 Task: Create a due date automation trigger when advanced on, on the tuesday of the week before a card is due add fields with custom field "Resume" set to a number greater or equal to 1 and greater than 10 at 11:00 AM.
Action: Mouse moved to (974, 292)
Screenshot: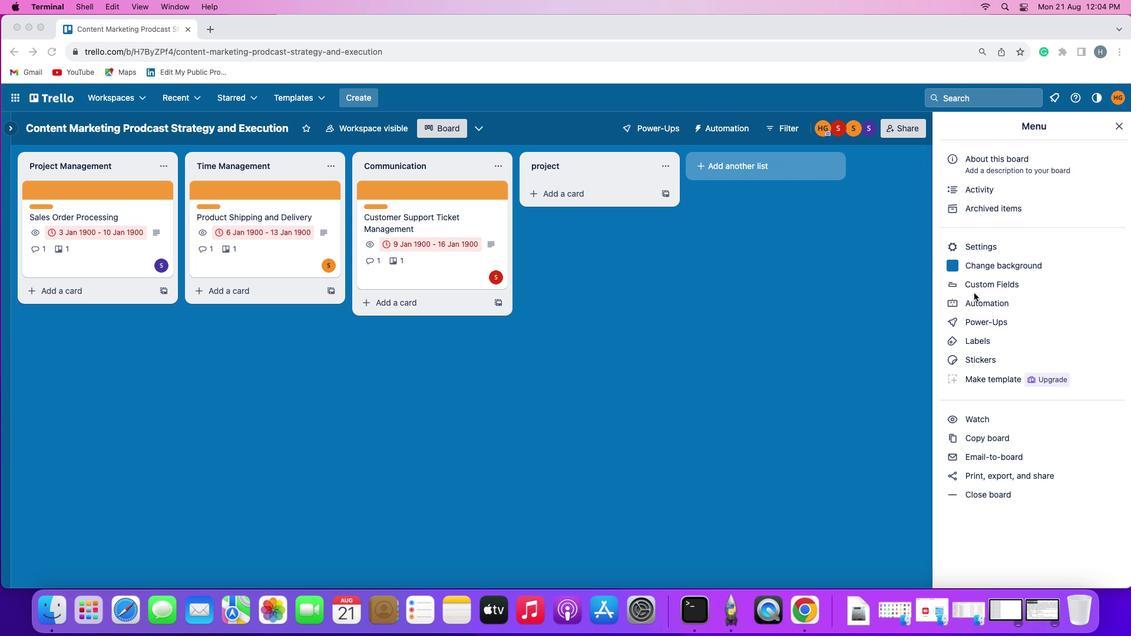 
Action: Mouse pressed left at (974, 292)
Screenshot: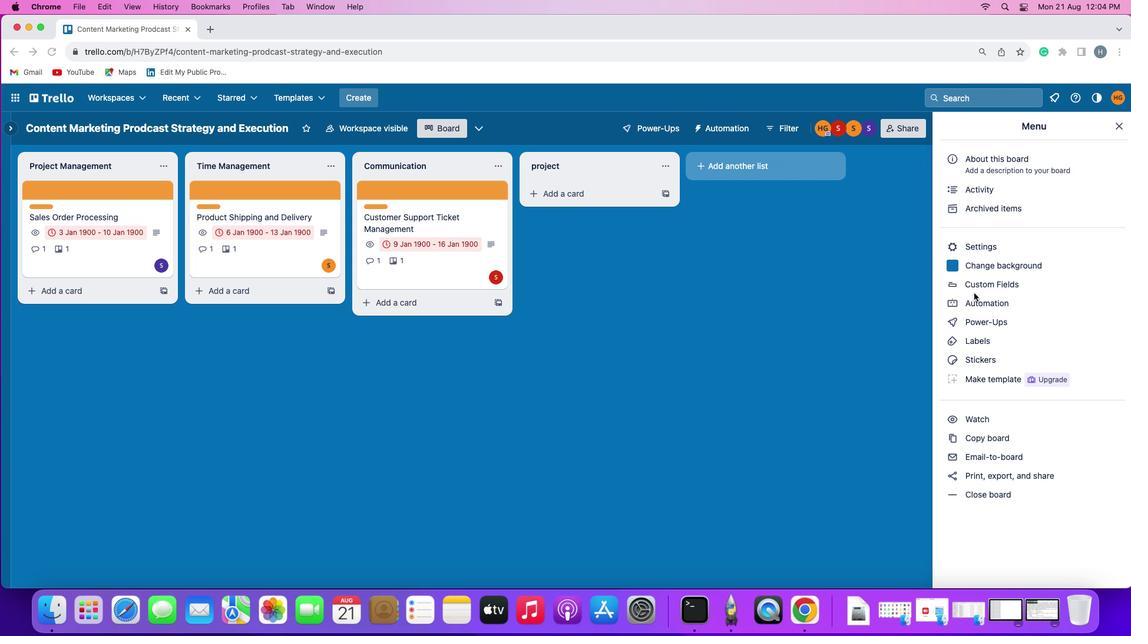 
Action: Mouse pressed left at (974, 292)
Screenshot: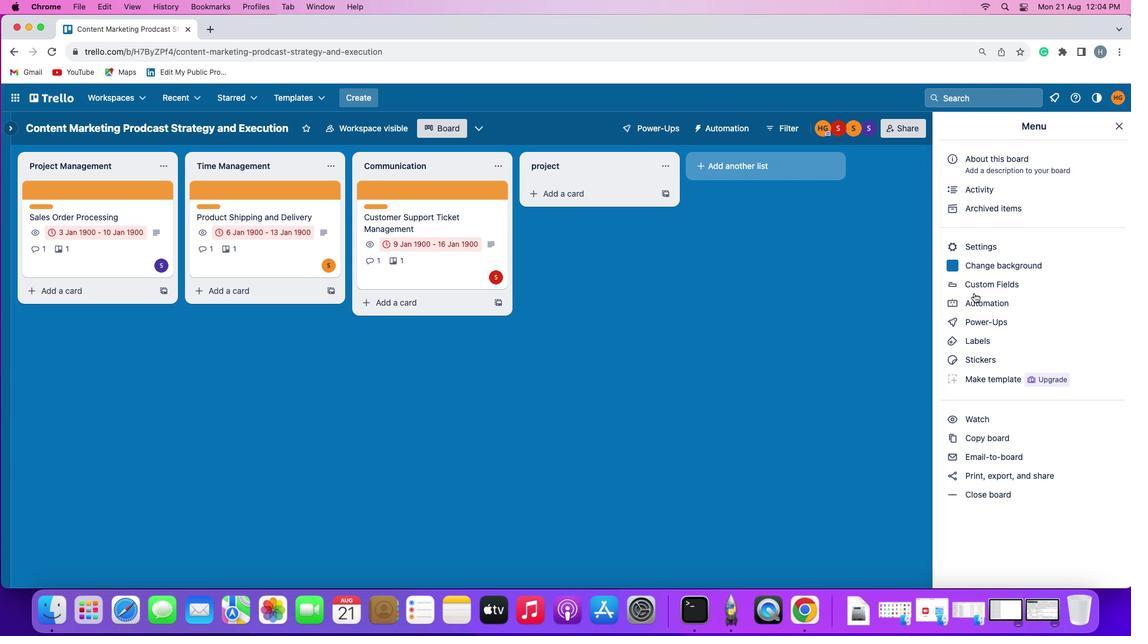 
Action: Mouse moved to (977, 299)
Screenshot: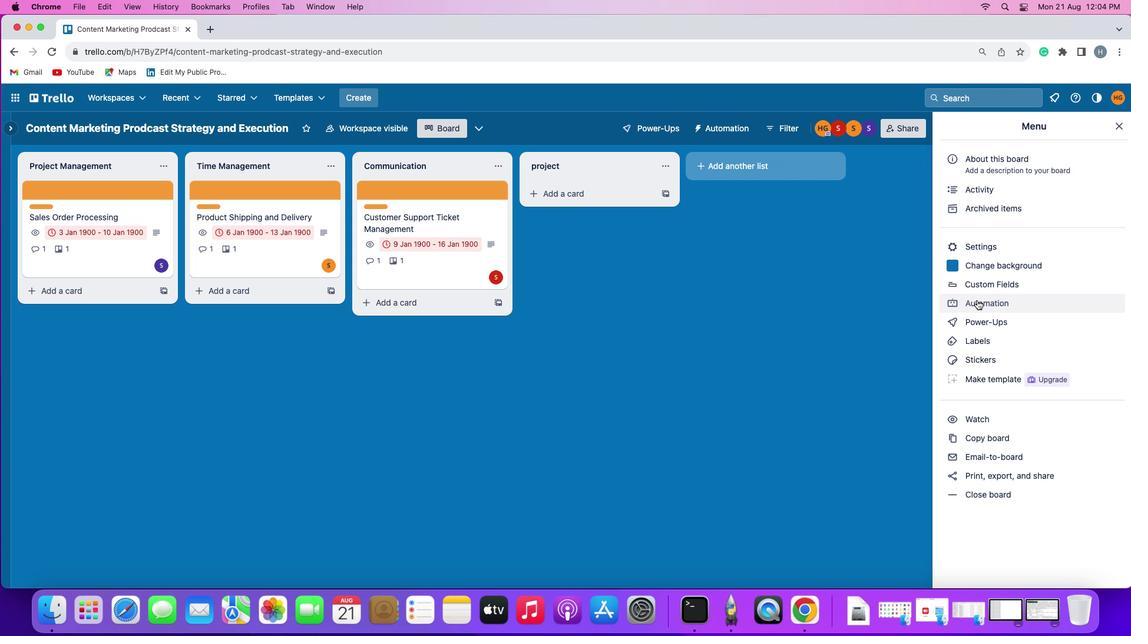 
Action: Mouse pressed left at (977, 299)
Screenshot: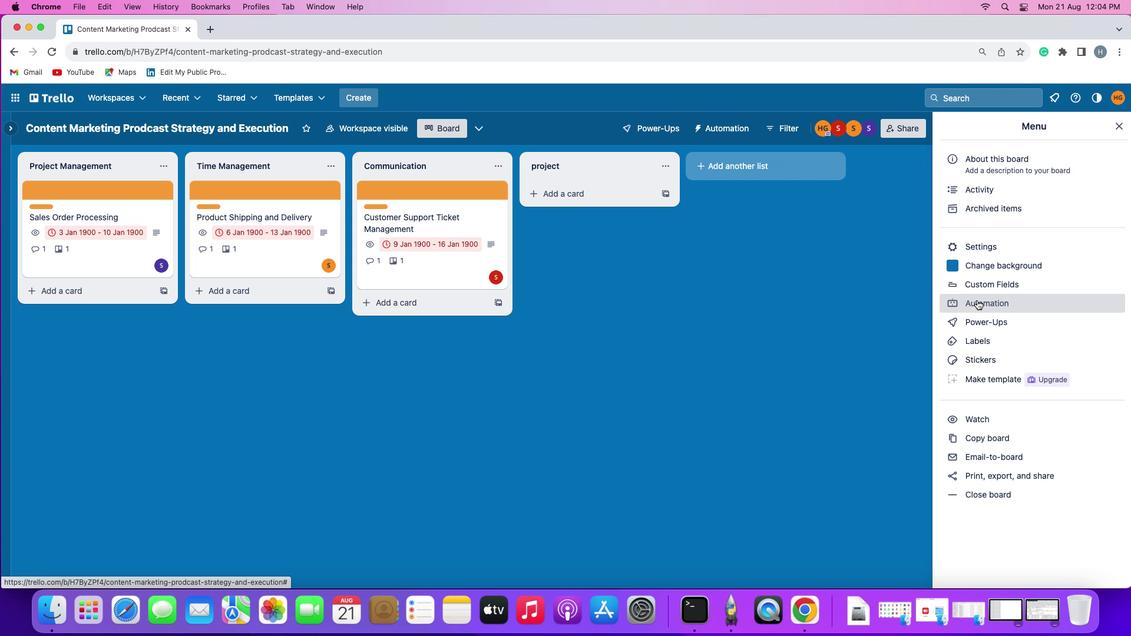 
Action: Mouse pressed left at (977, 299)
Screenshot: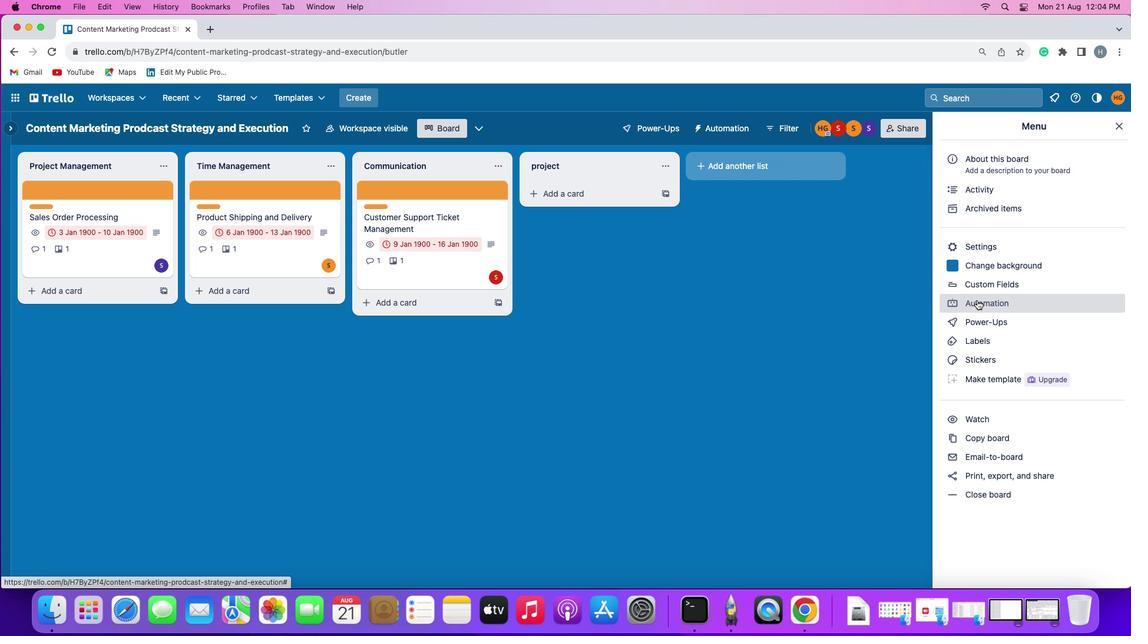 
Action: Mouse moved to (78, 279)
Screenshot: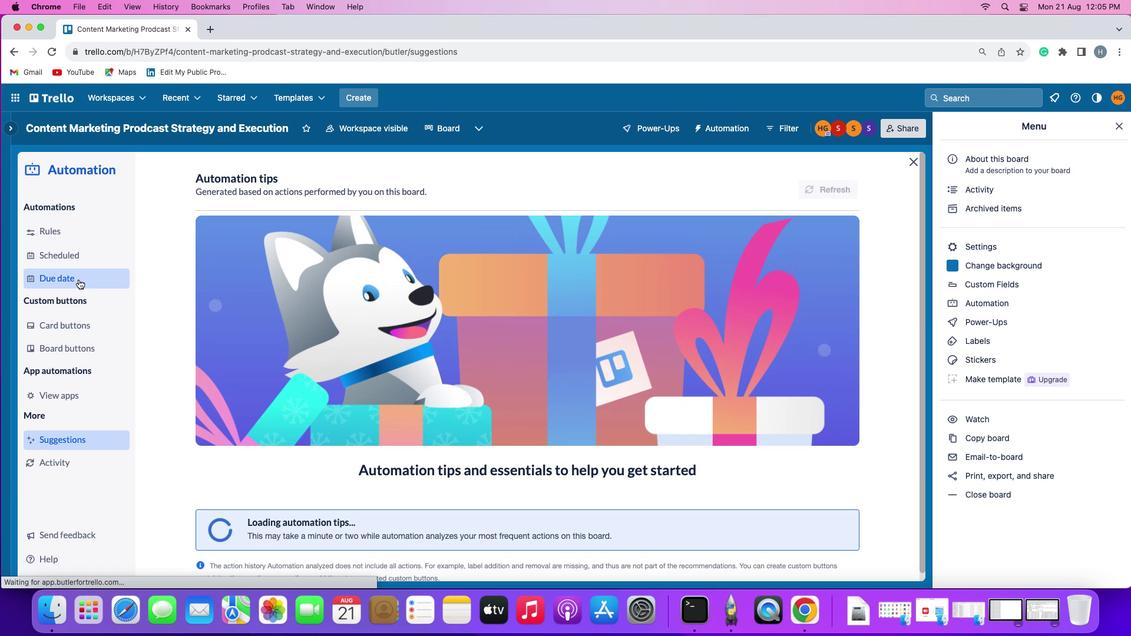 
Action: Mouse pressed left at (78, 279)
Screenshot: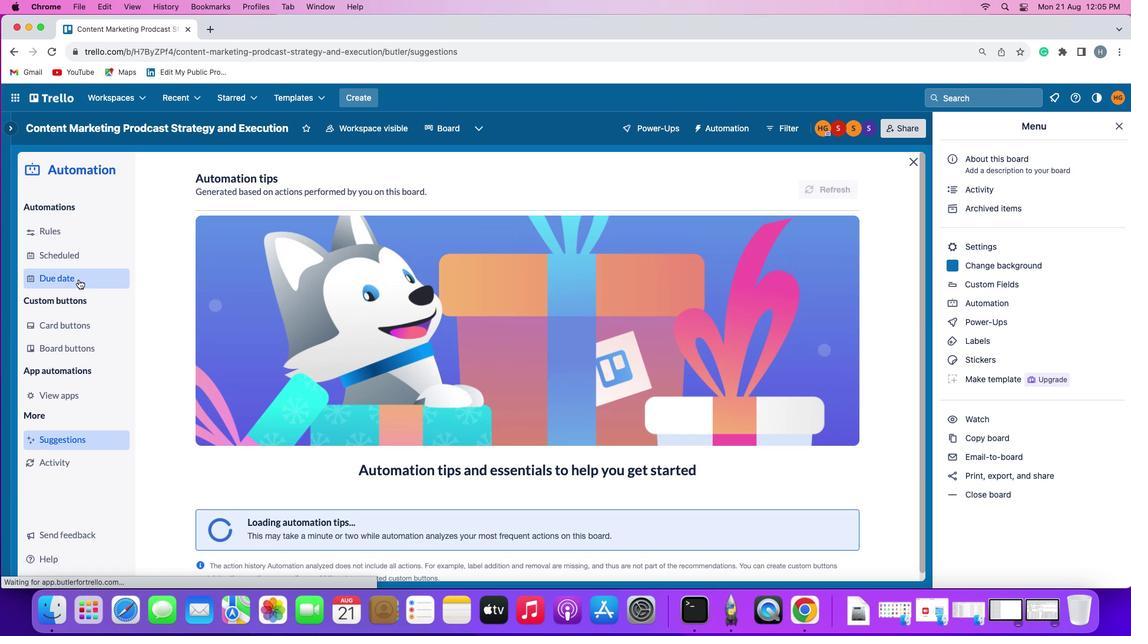 
Action: Mouse moved to (793, 176)
Screenshot: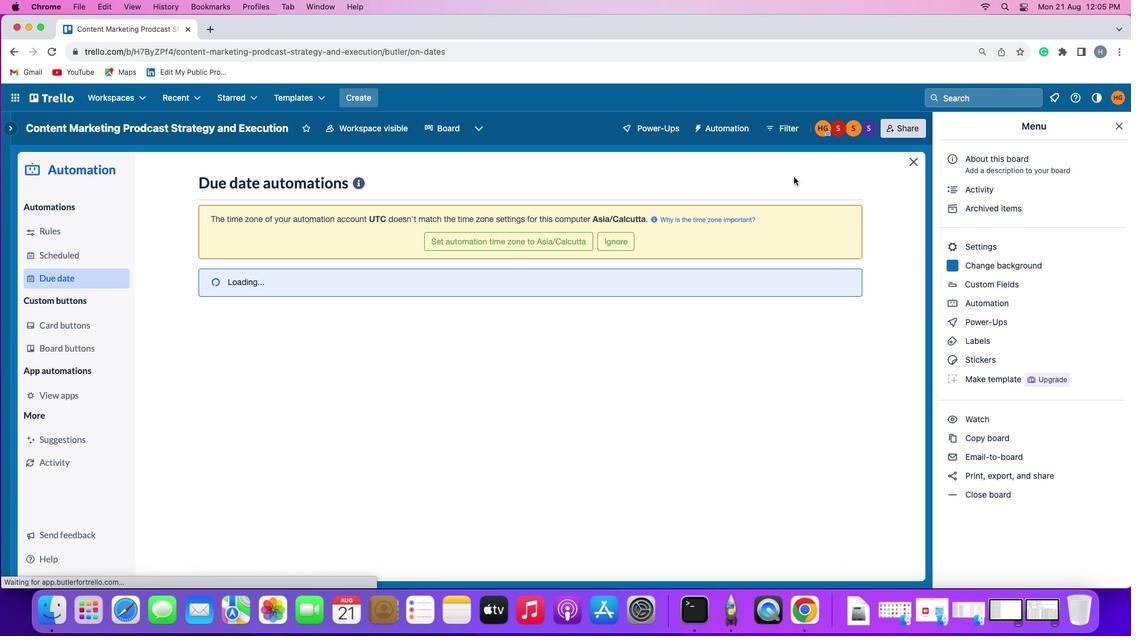 
Action: Mouse pressed left at (793, 176)
Screenshot: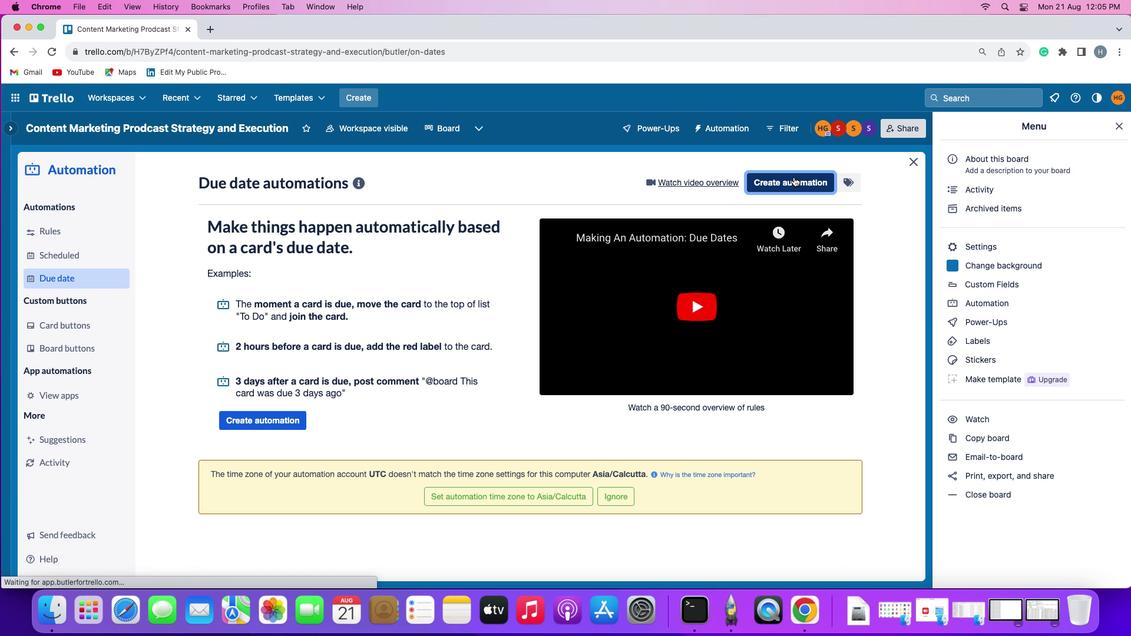 
Action: Mouse moved to (237, 294)
Screenshot: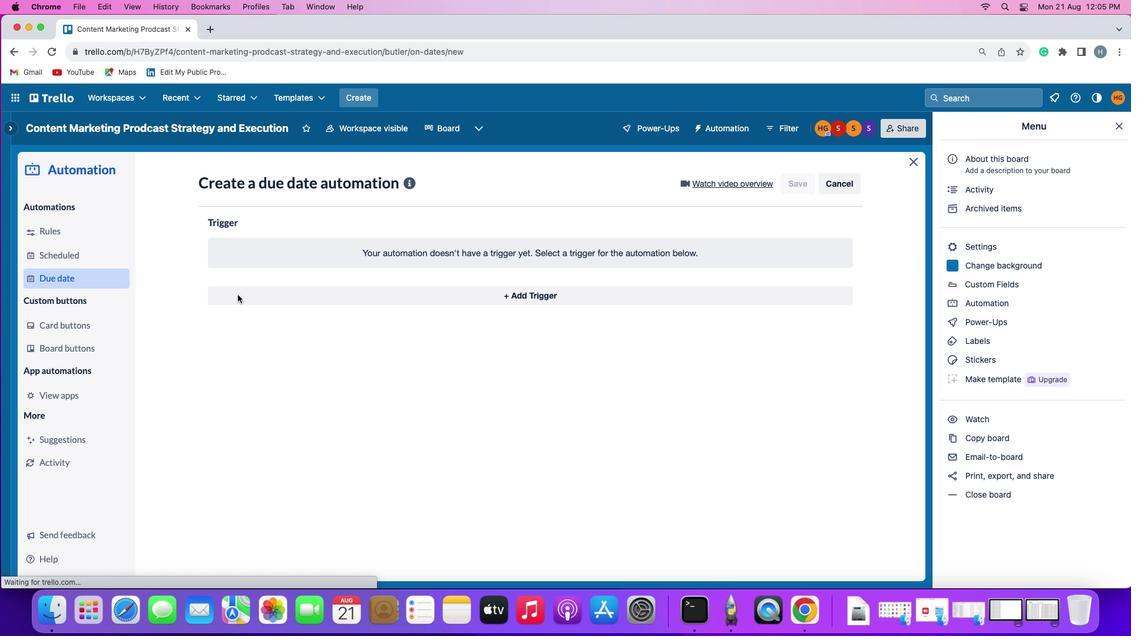 
Action: Mouse pressed left at (237, 294)
Screenshot: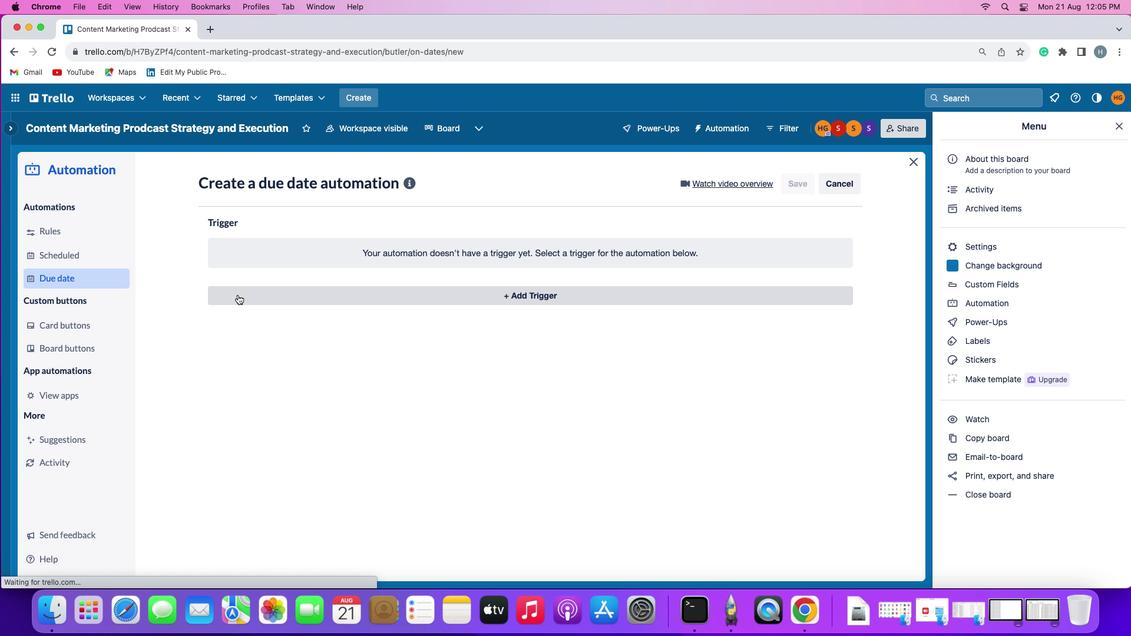 
Action: Mouse moved to (261, 511)
Screenshot: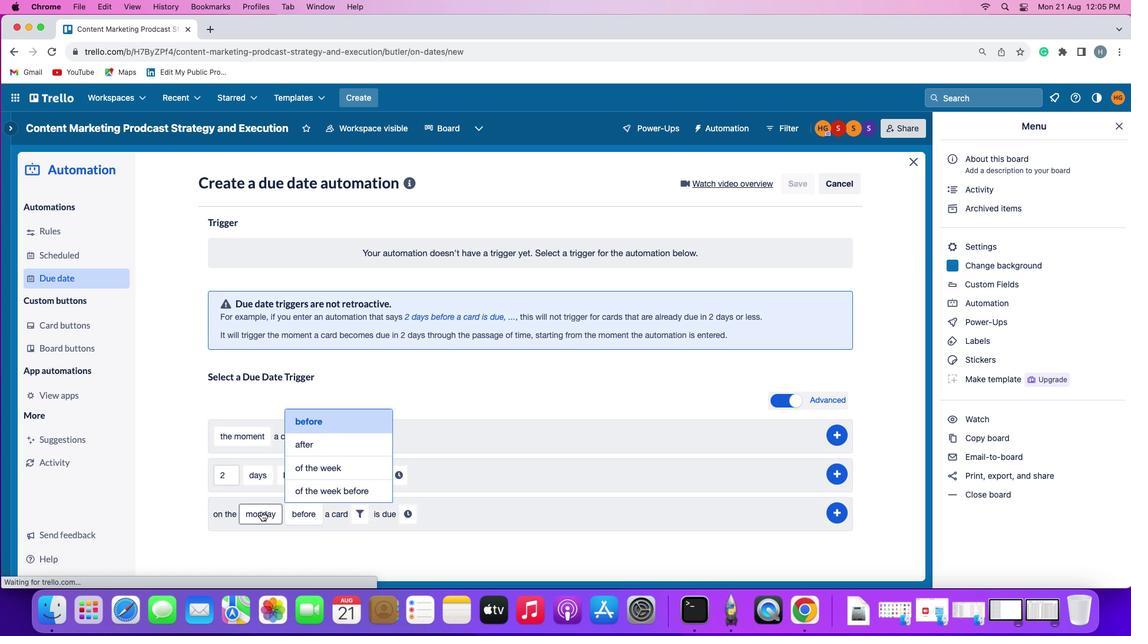 
Action: Mouse pressed left at (261, 511)
Screenshot: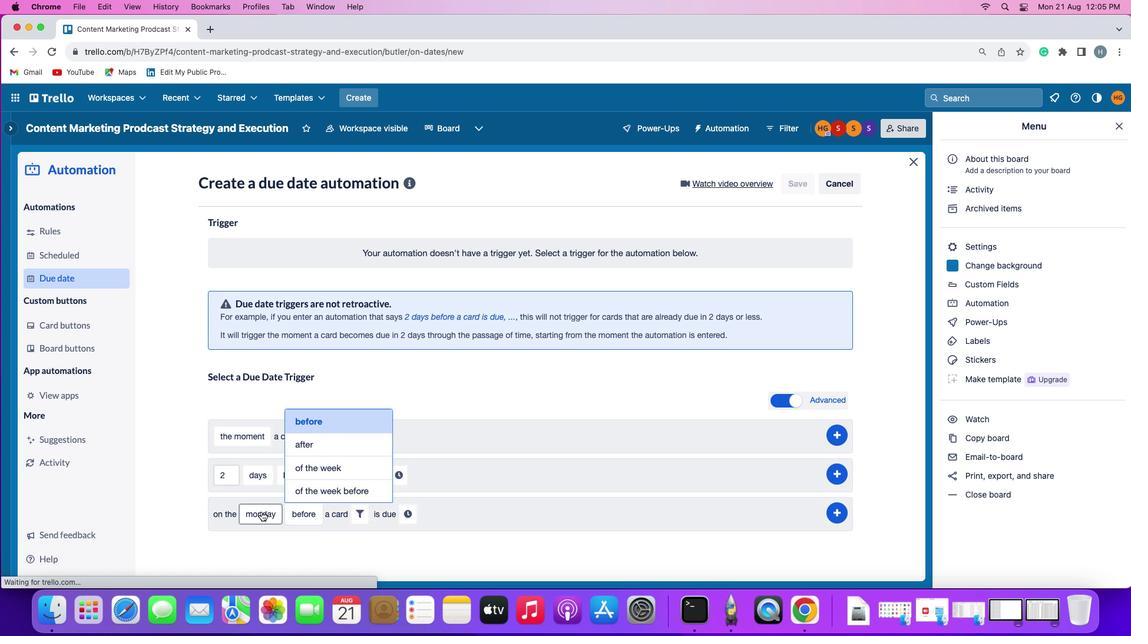 
Action: Mouse moved to (277, 374)
Screenshot: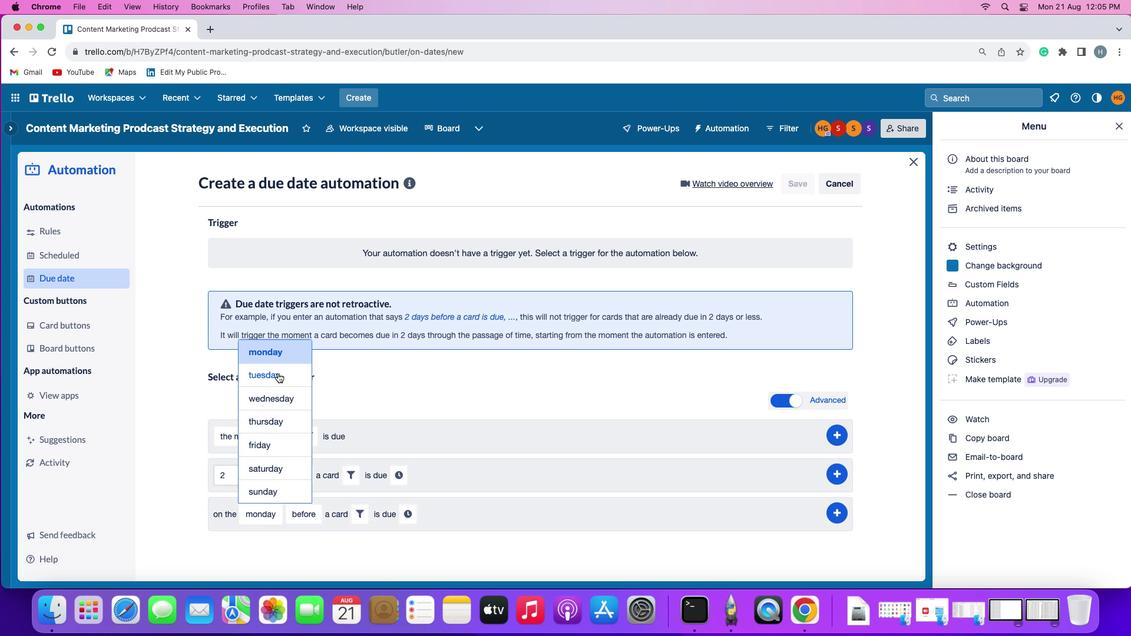 
Action: Mouse pressed left at (277, 374)
Screenshot: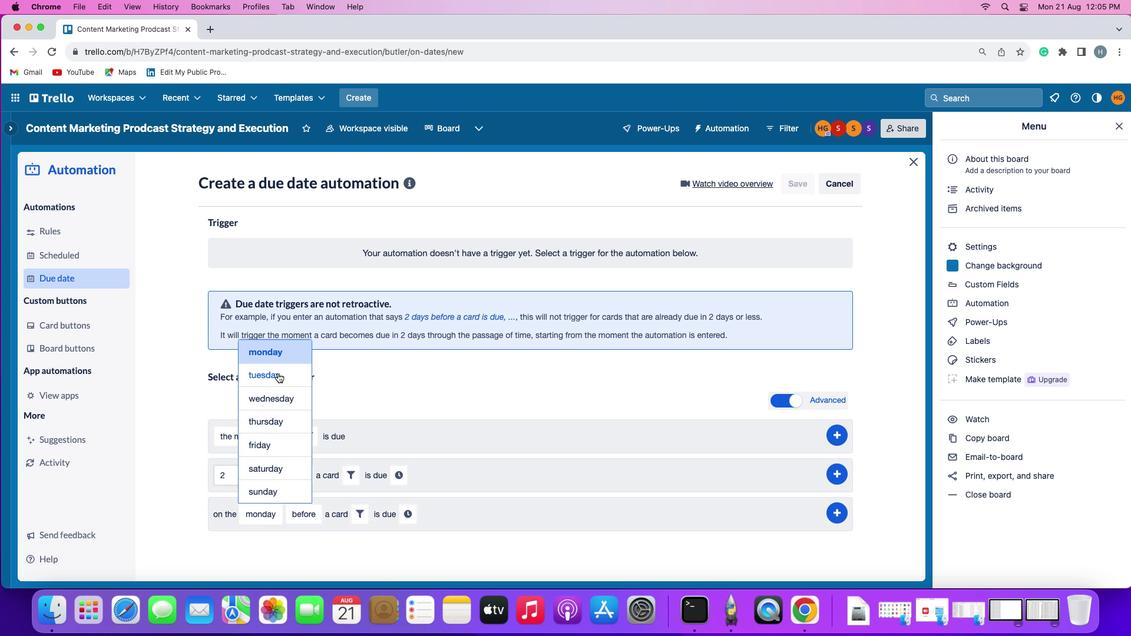 
Action: Mouse moved to (304, 512)
Screenshot: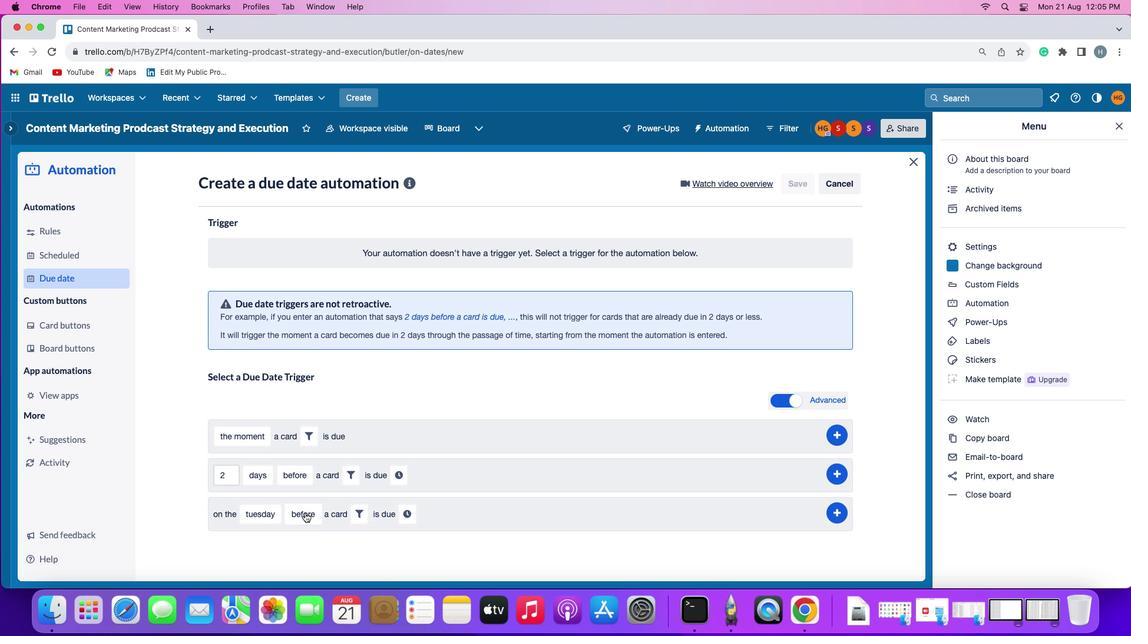 
Action: Mouse pressed left at (304, 512)
Screenshot: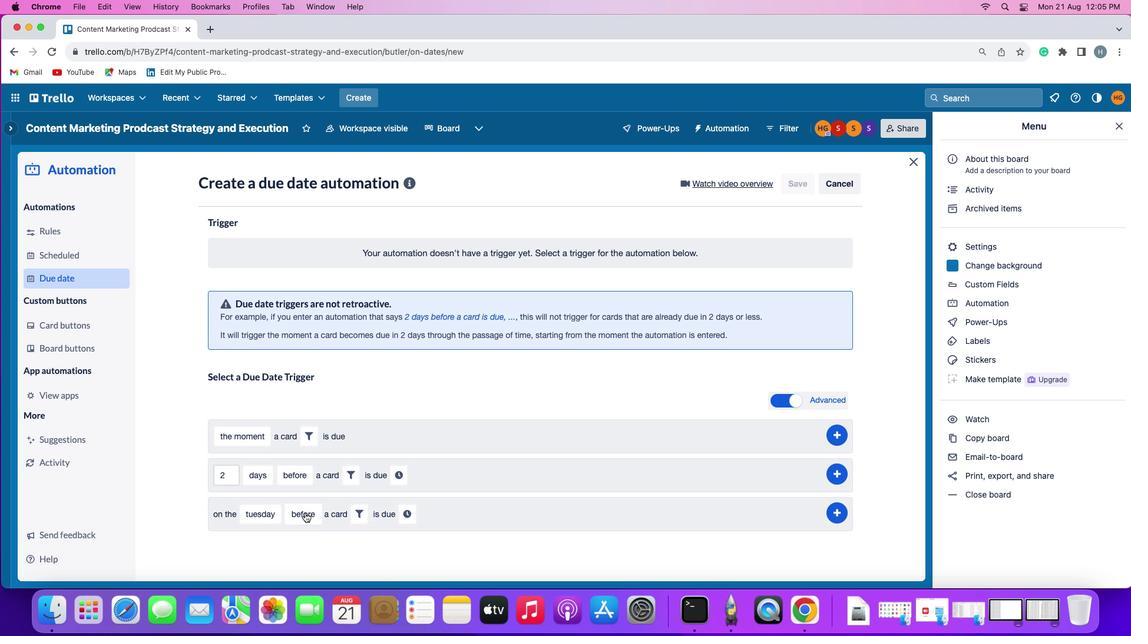 
Action: Mouse moved to (311, 493)
Screenshot: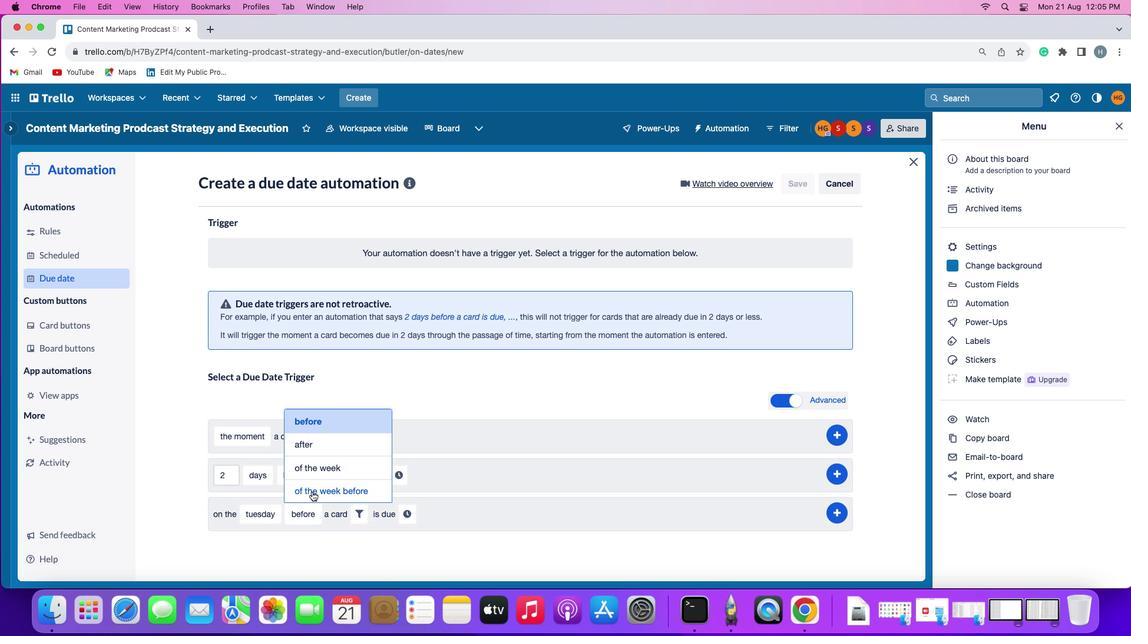 
Action: Mouse pressed left at (311, 493)
Screenshot: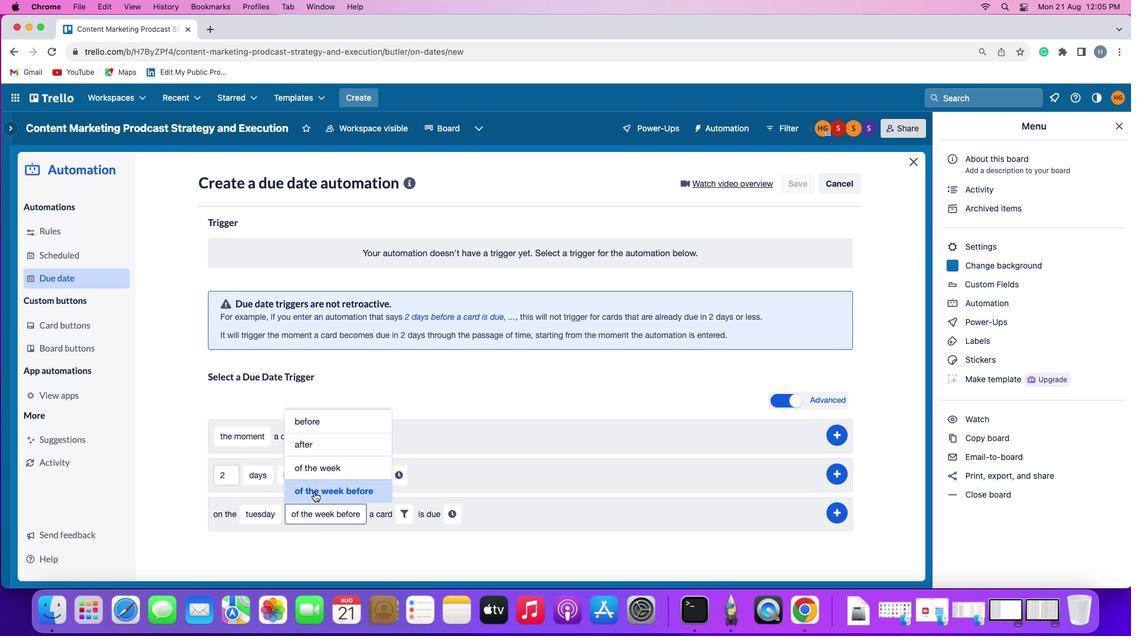 
Action: Mouse moved to (407, 515)
Screenshot: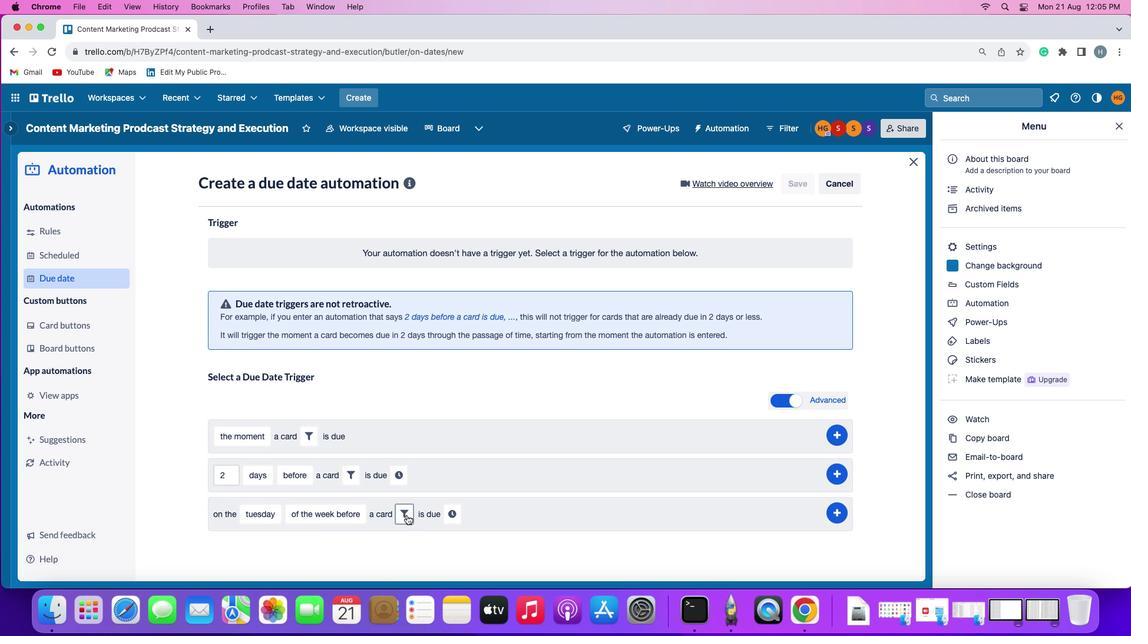 
Action: Mouse pressed left at (407, 515)
Screenshot: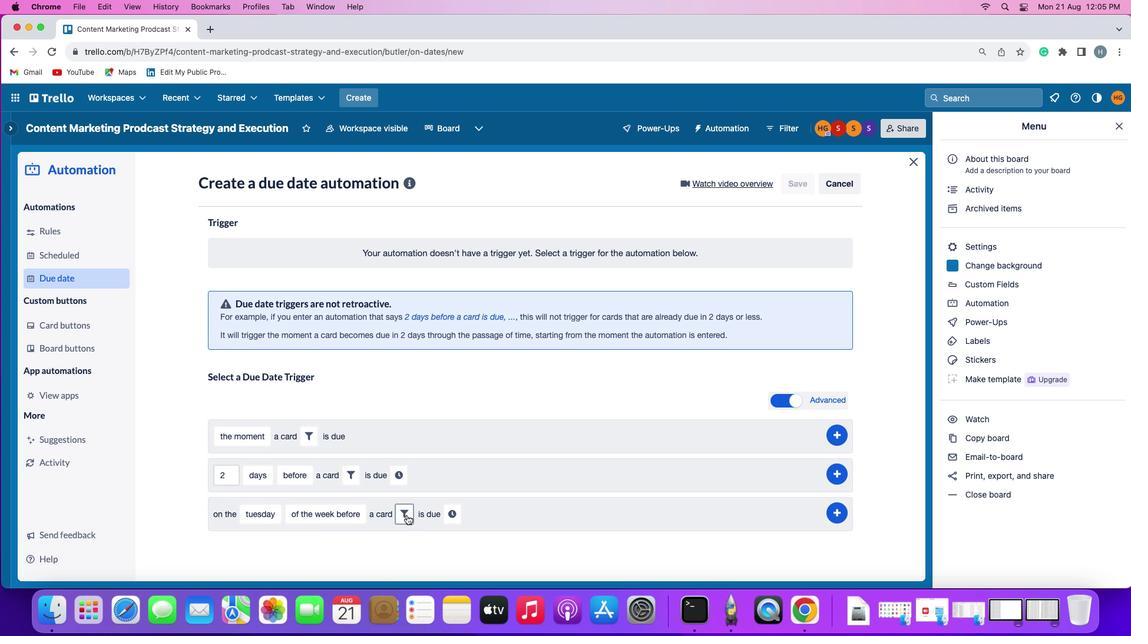 
Action: Mouse moved to (595, 548)
Screenshot: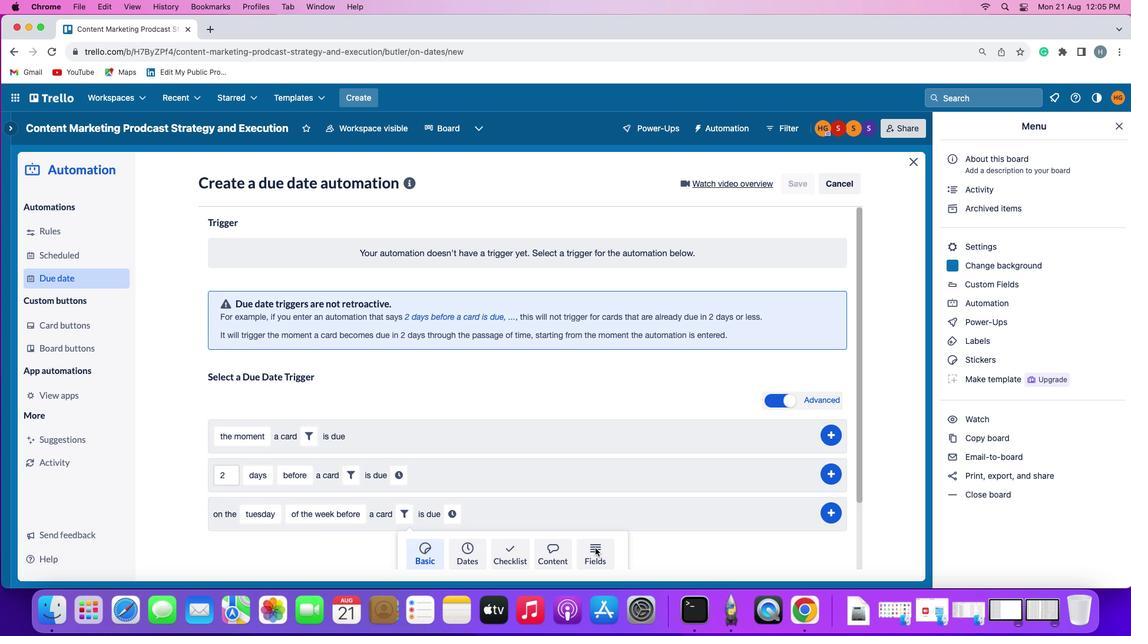
Action: Mouse pressed left at (595, 548)
Screenshot: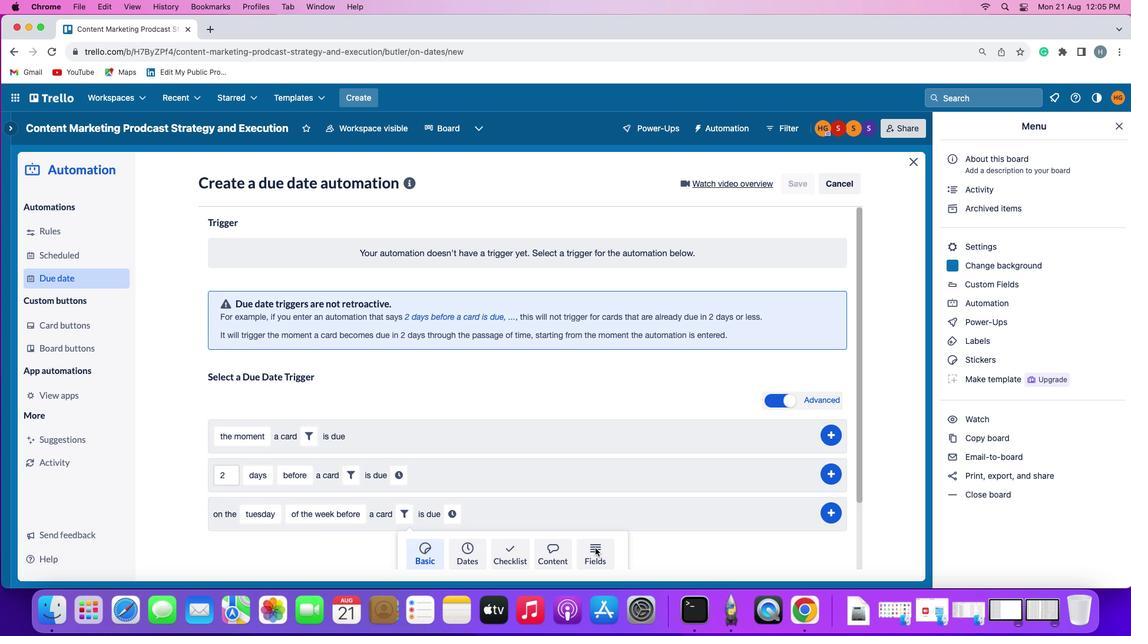 
Action: Mouse moved to (333, 525)
Screenshot: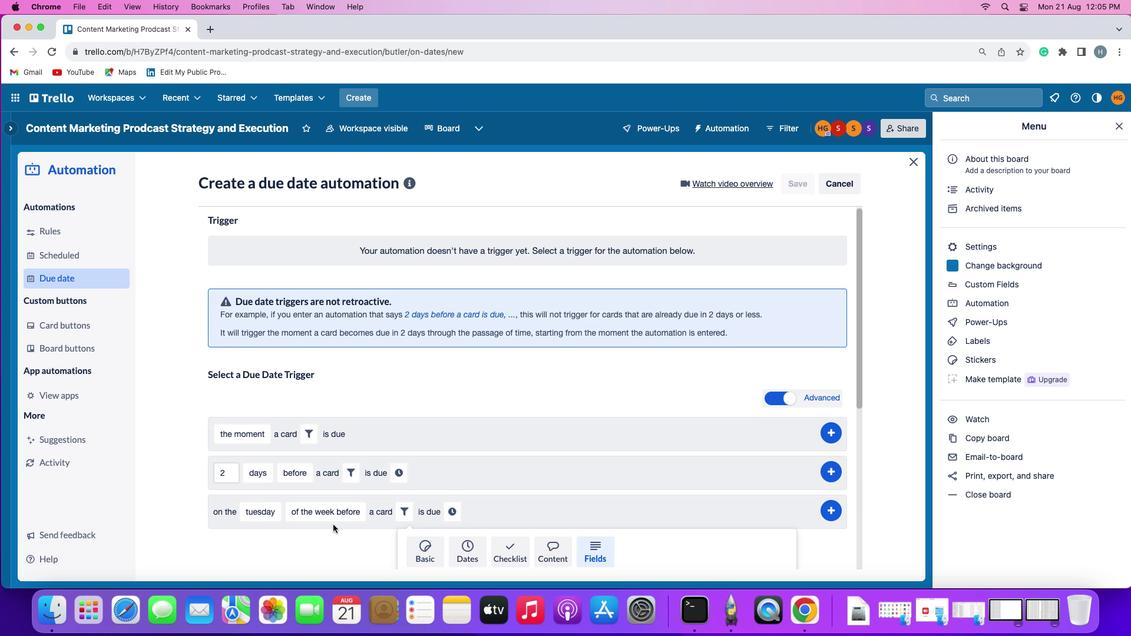 
Action: Mouse scrolled (333, 525) with delta (0, 0)
Screenshot: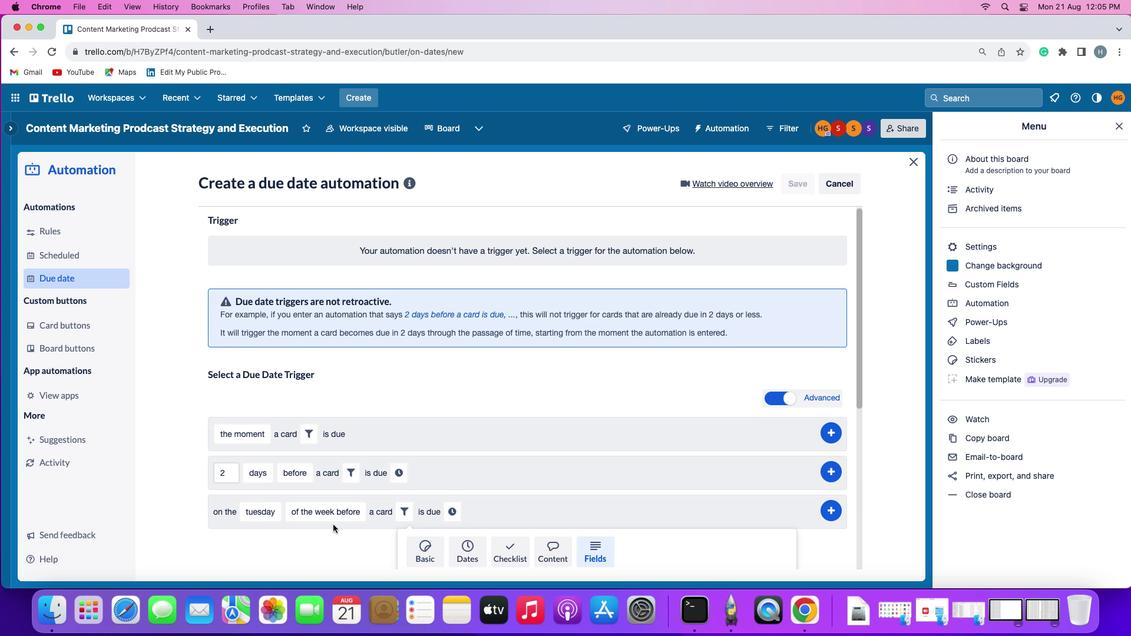 
Action: Mouse scrolled (333, 525) with delta (0, 0)
Screenshot: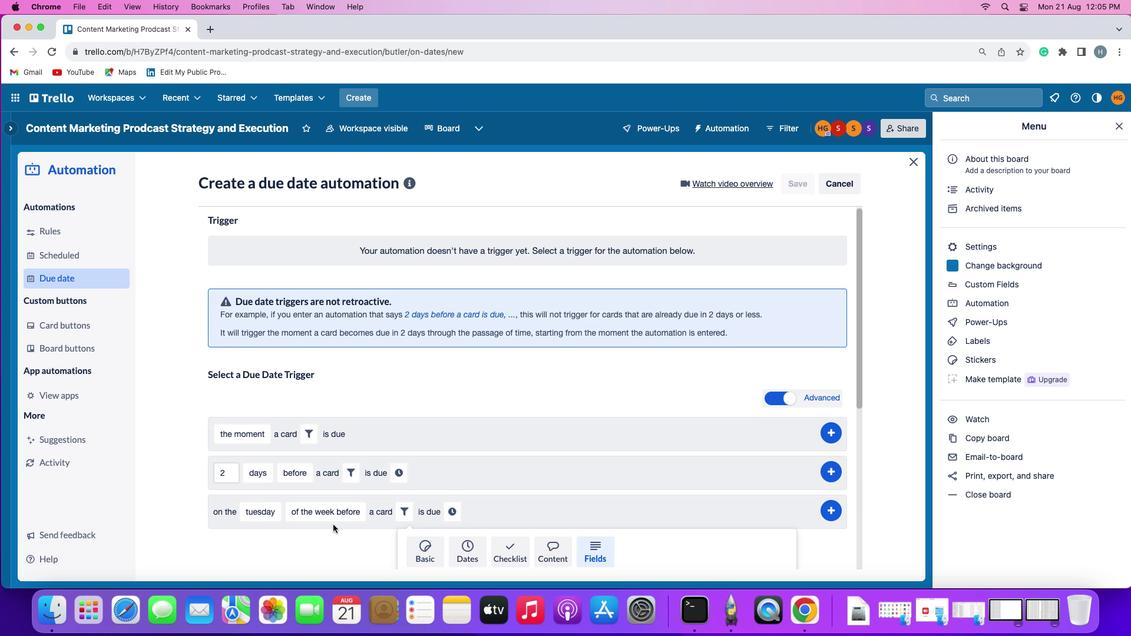 
Action: Mouse scrolled (333, 525) with delta (0, -2)
Screenshot: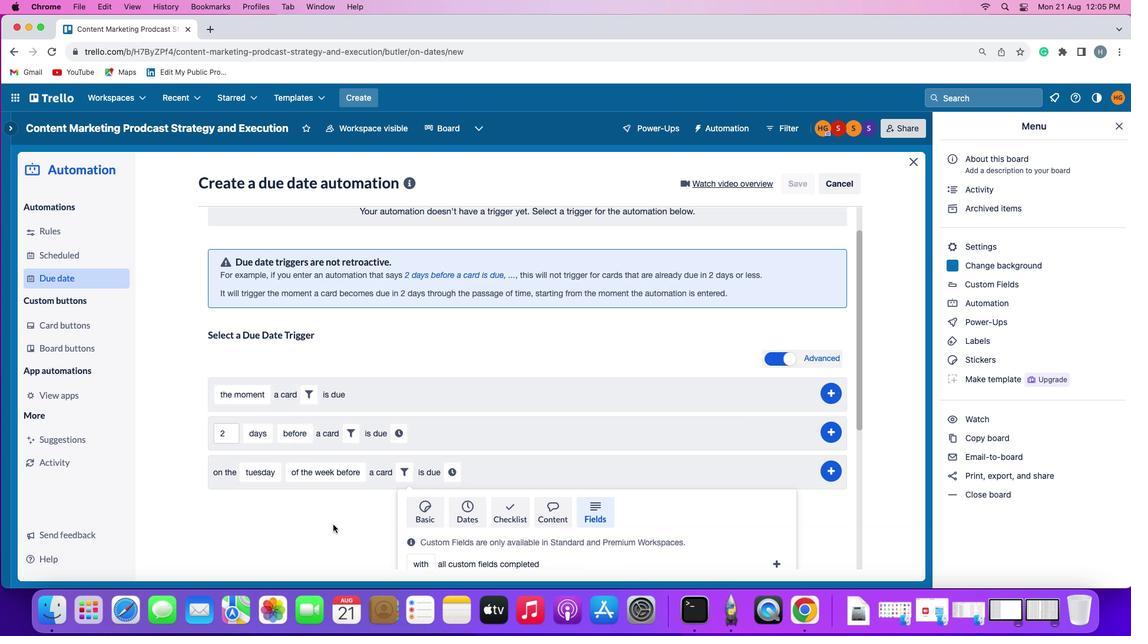 
Action: Mouse moved to (333, 525)
Screenshot: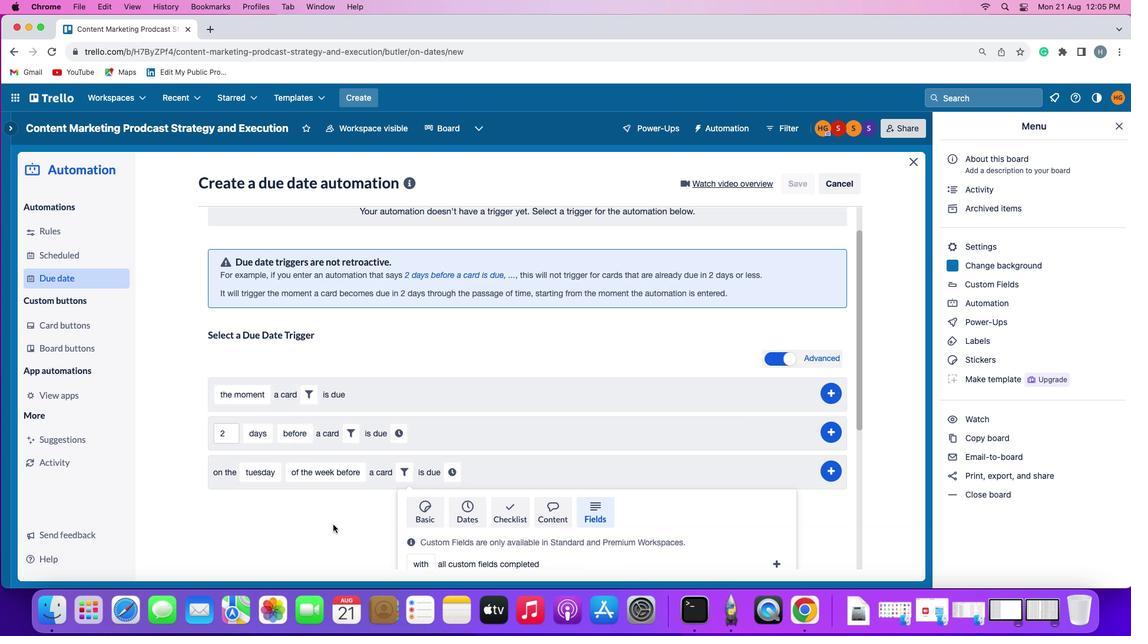 
Action: Mouse scrolled (333, 525) with delta (0, -2)
Screenshot: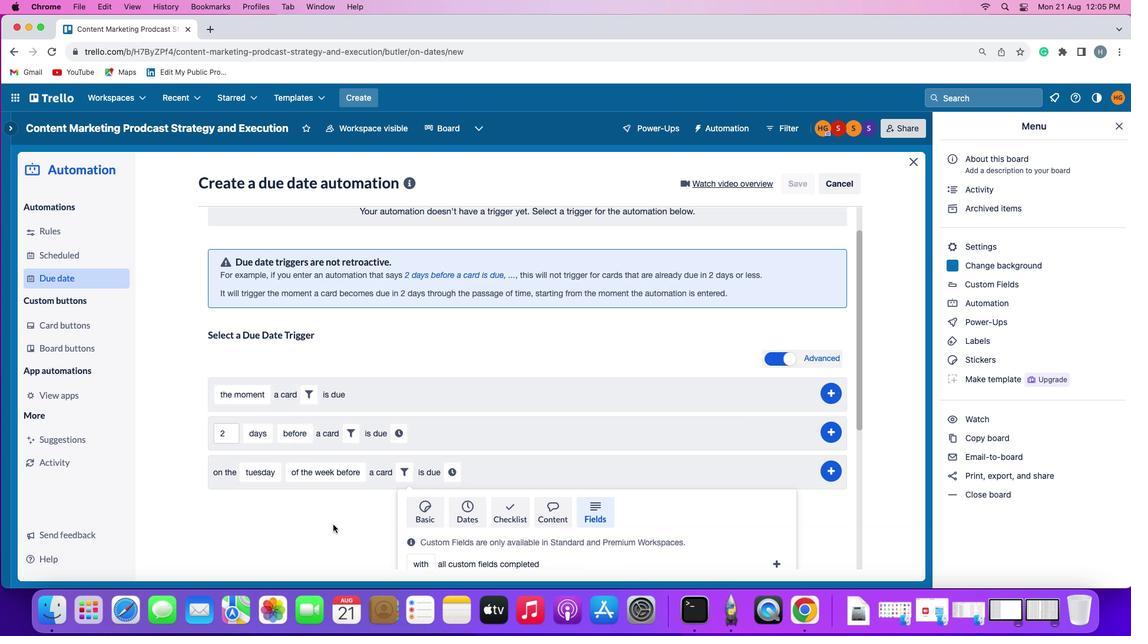 
Action: Mouse moved to (333, 524)
Screenshot: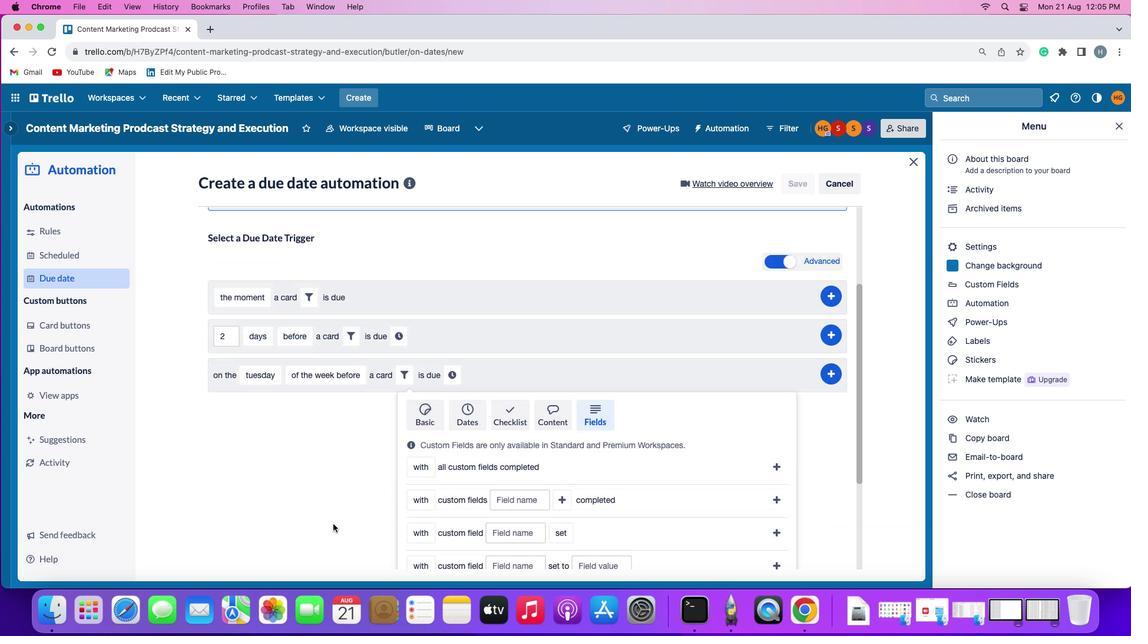 
Action: Mouse scrolled (333, 524) with delta (0, -3)
Screenshot: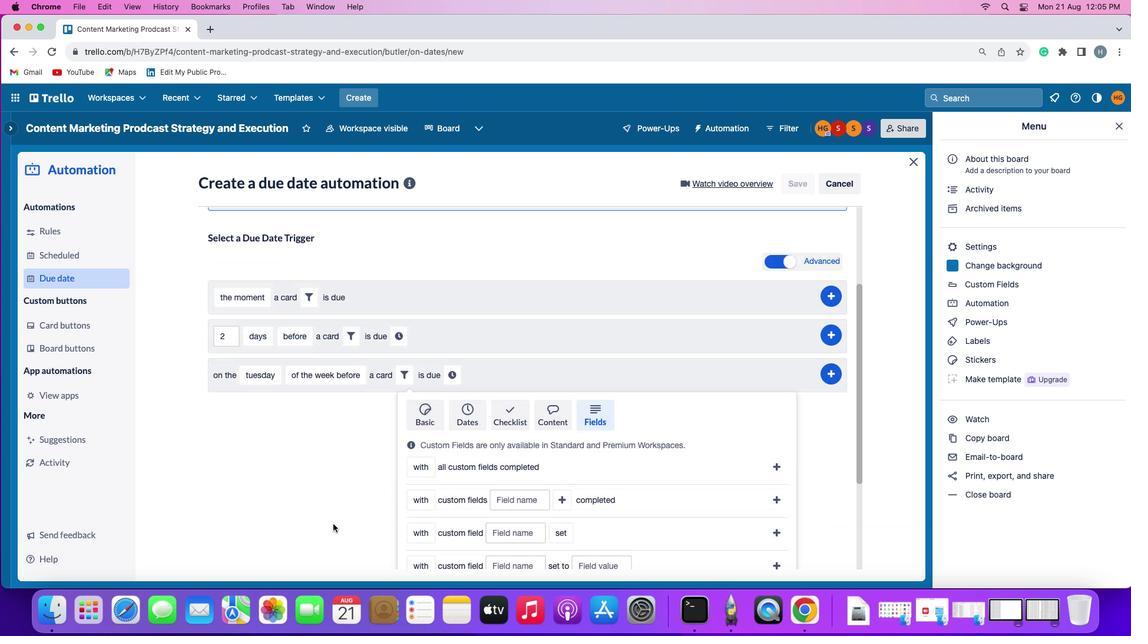 
Action: Mouse moved to (333, 523)
Screenshot: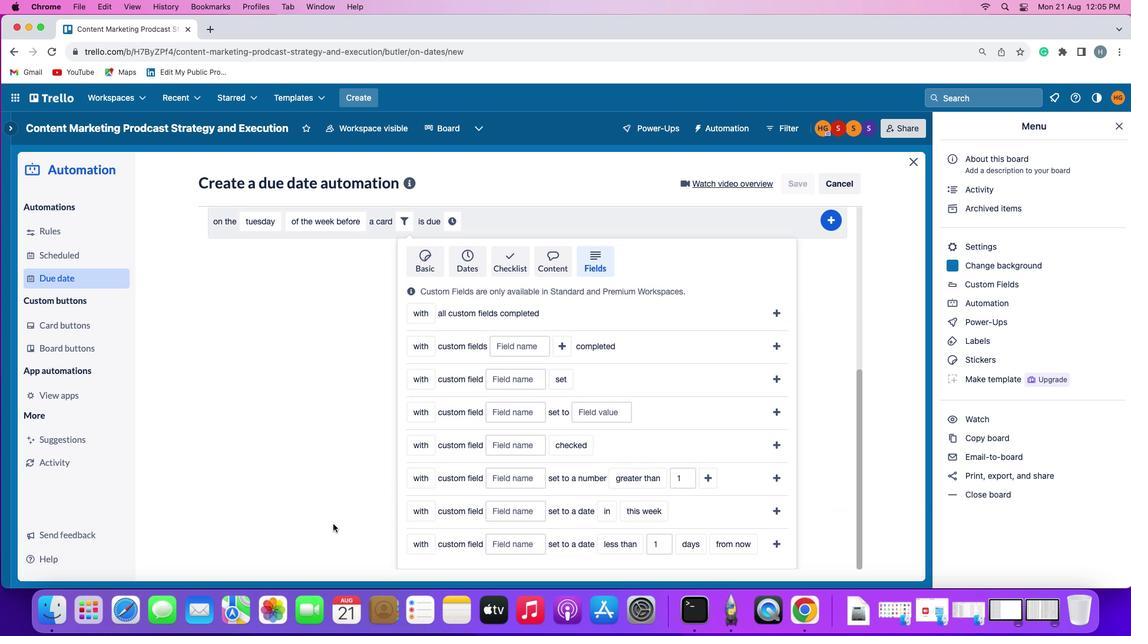 
Action: Mouse scrolled (333, 523) with delta (0, 0)
Screenshot: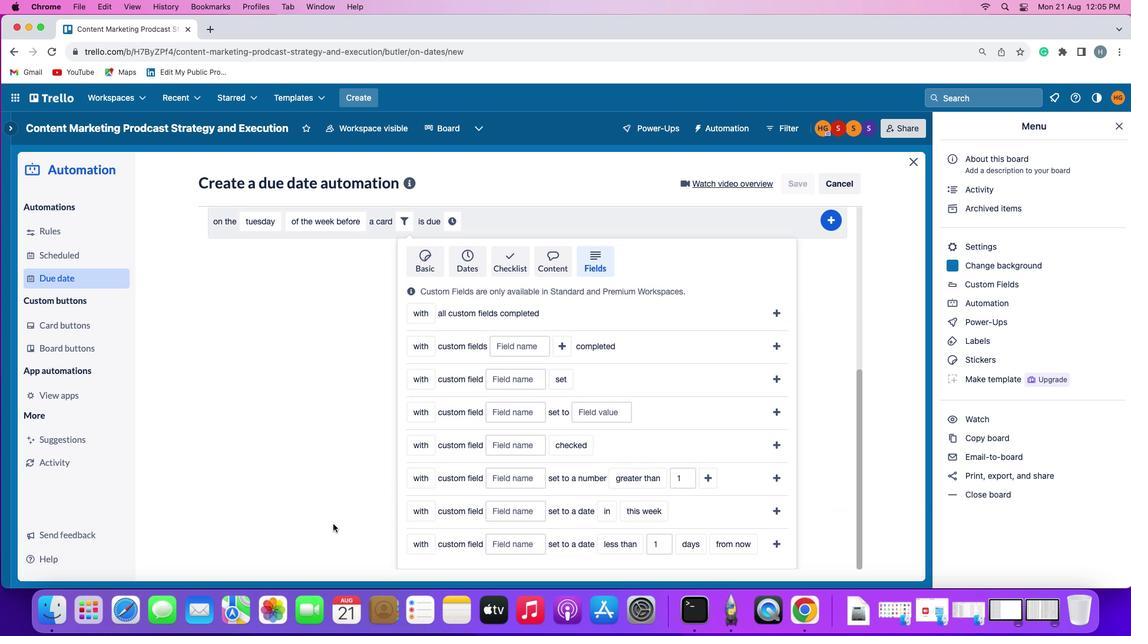 
Action: Mouse scrolled (333, 523) with delta (0, 0)
Screenshot: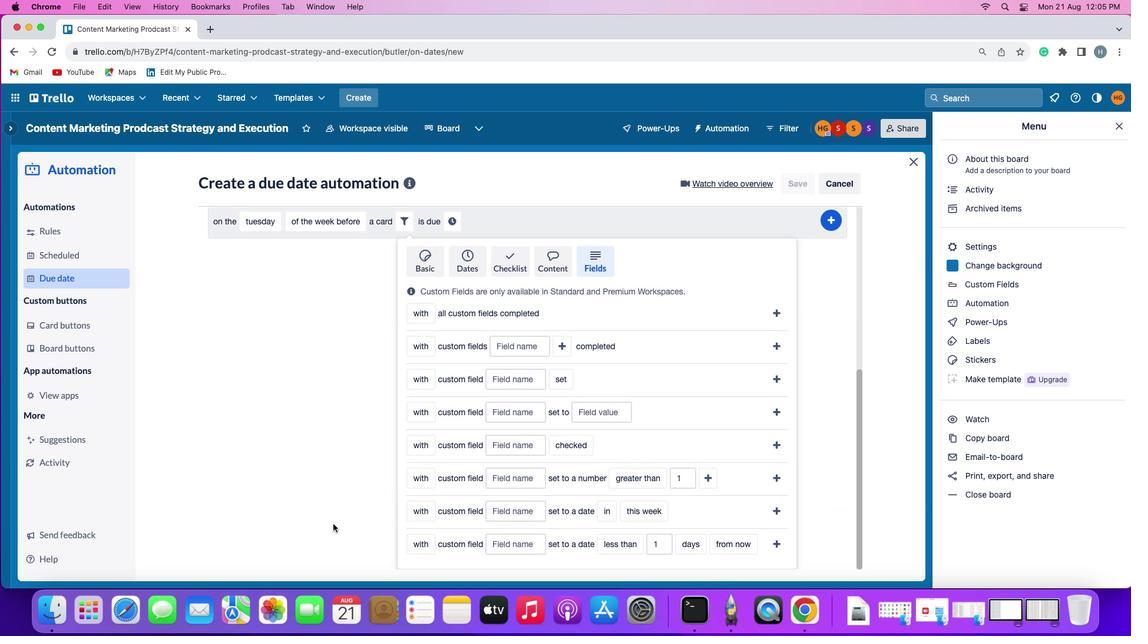 
Action: Mouse scrolled (333, 523) with delta (0, -1)
Screenshot: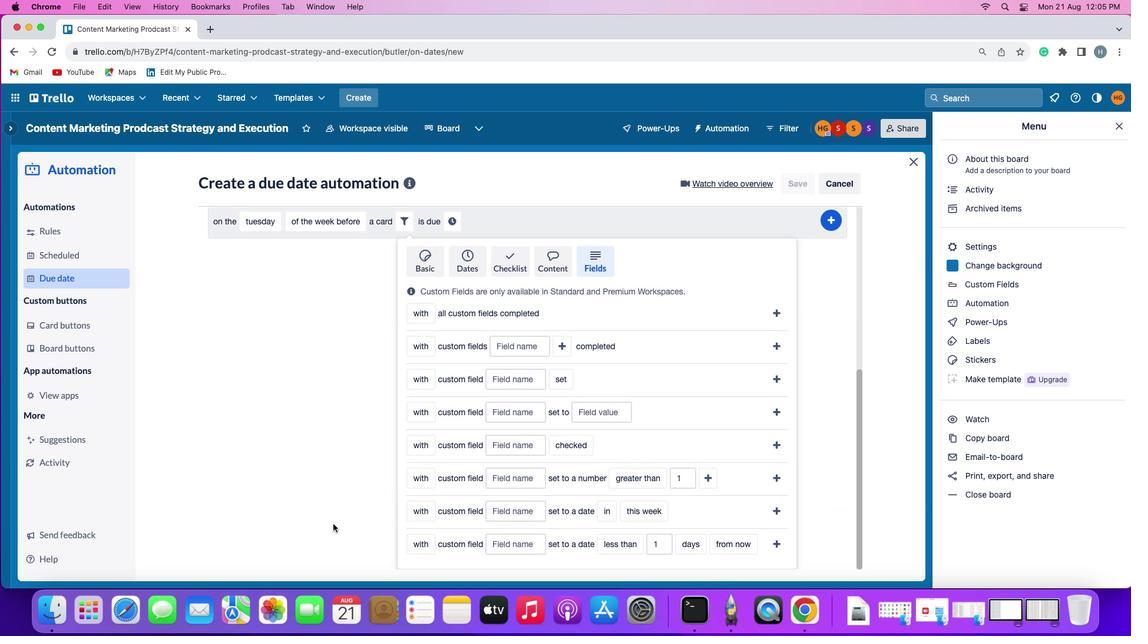 
Action: Mouse scrolled (333, 523) with delta (0, -2)
Screenshot: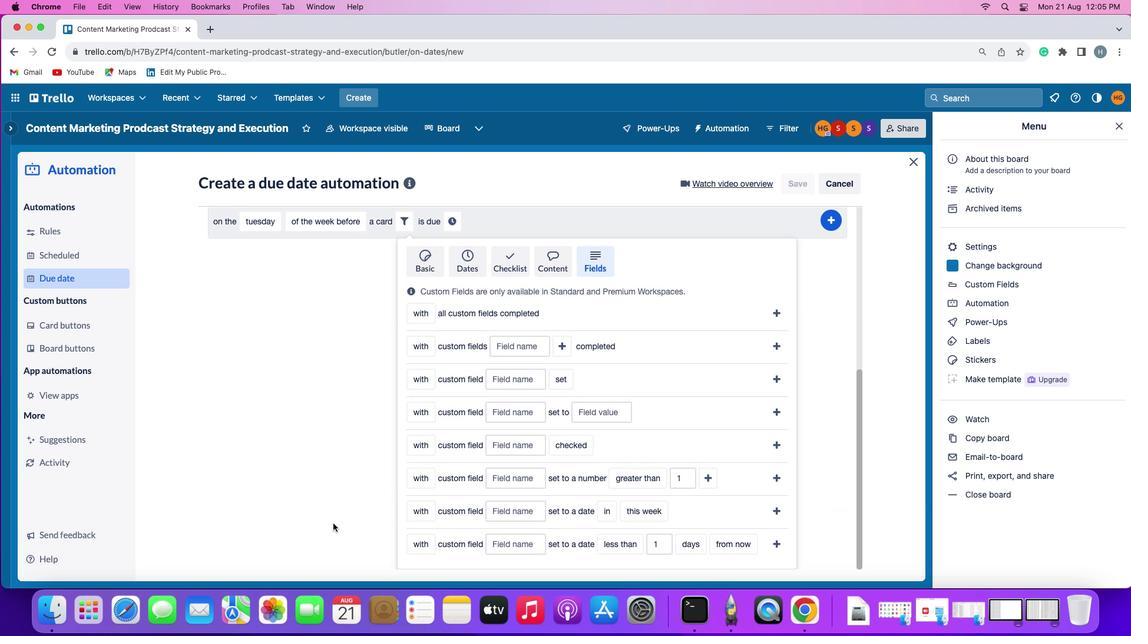 
Action: Mouse moved to (509, 476)
Screenshot: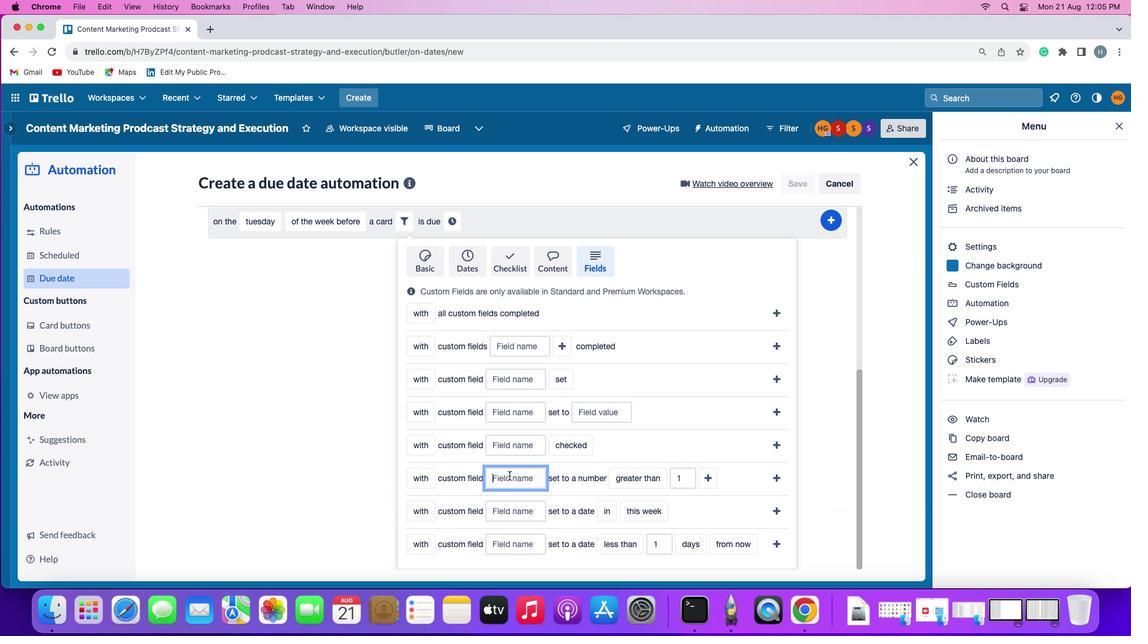 
Action: Mouse pressed left at (509, 476)
Screenshot: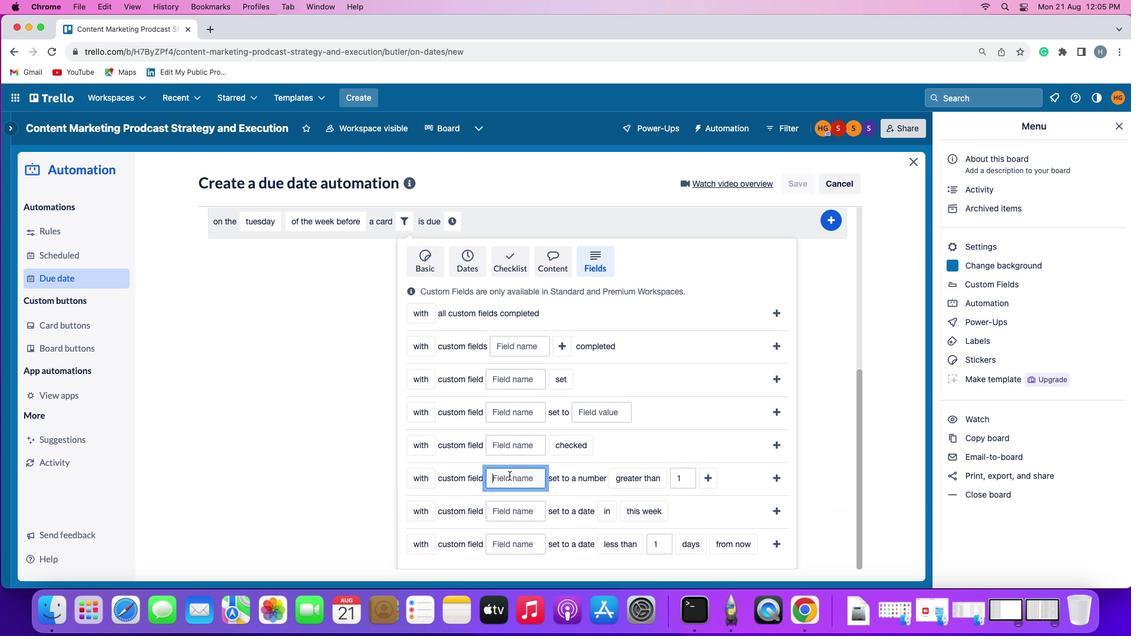 
Action: Mouse moved to (509, 474)
Screenshot: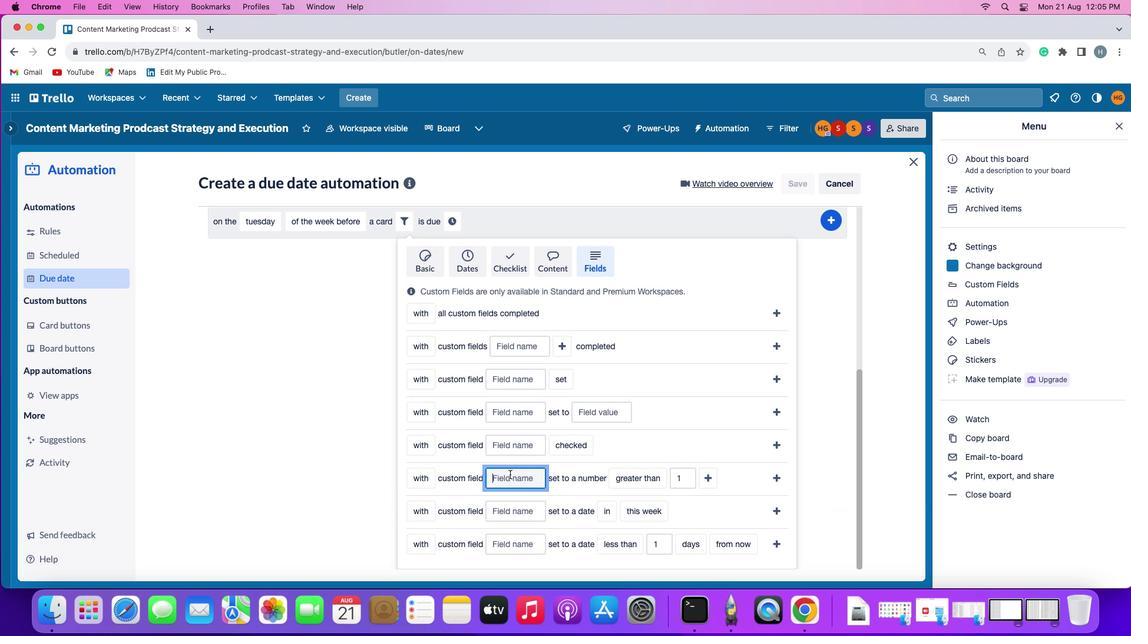
Action: Key pressed Key.shift'R''e''s''u''m''e'
Screenshot: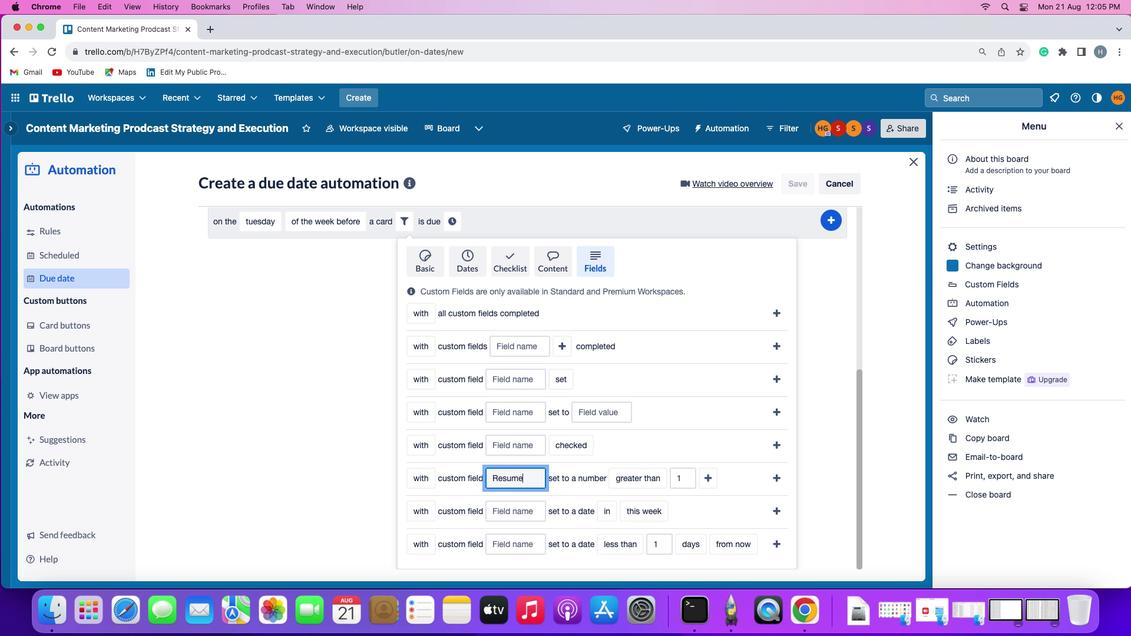 
Action: Mouse moved to (630, 477)
Screenshot: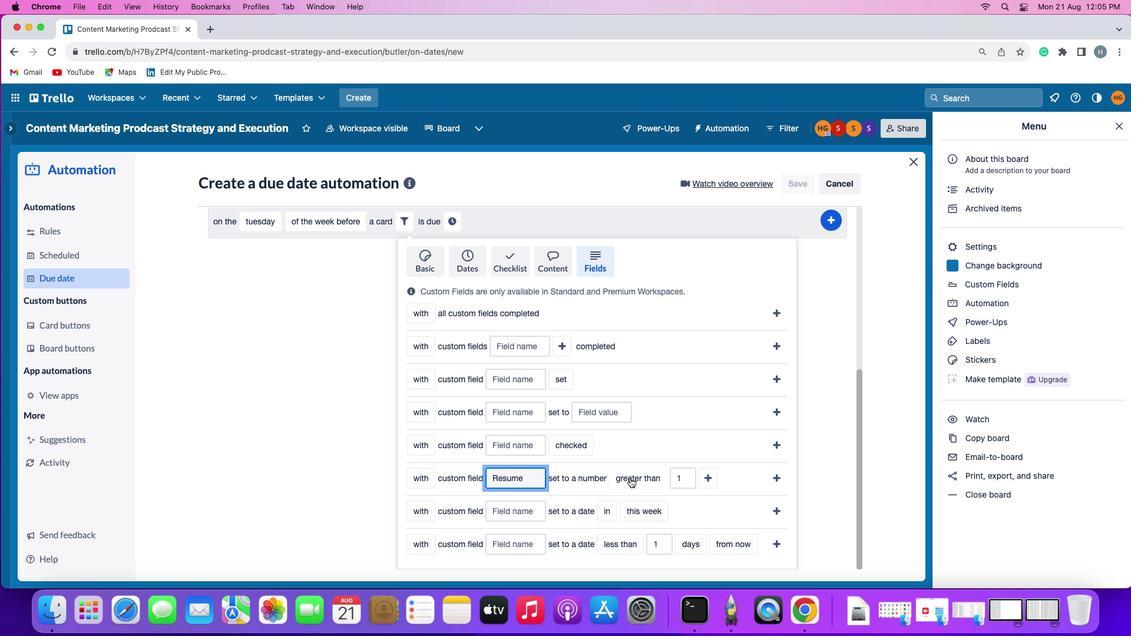 
Action: Mouse pressed left at (630, 477)
Screenshot: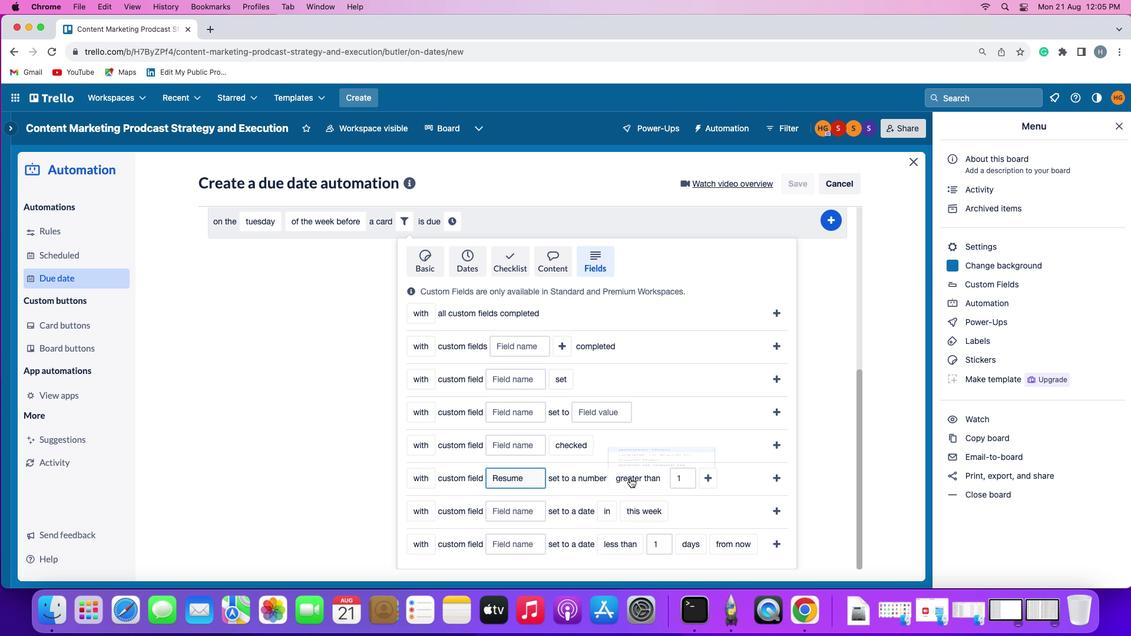 
Action: Mouse moved to (636, 407)
Screenshot: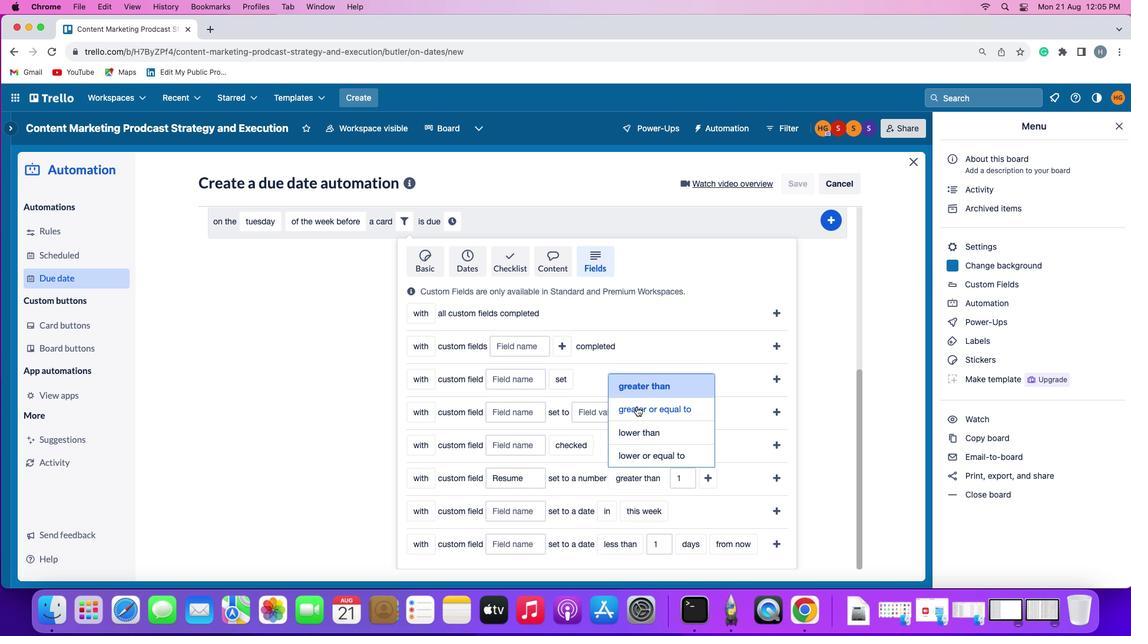 
Action: Mouse pressed left at (636, 407)
Screenshot: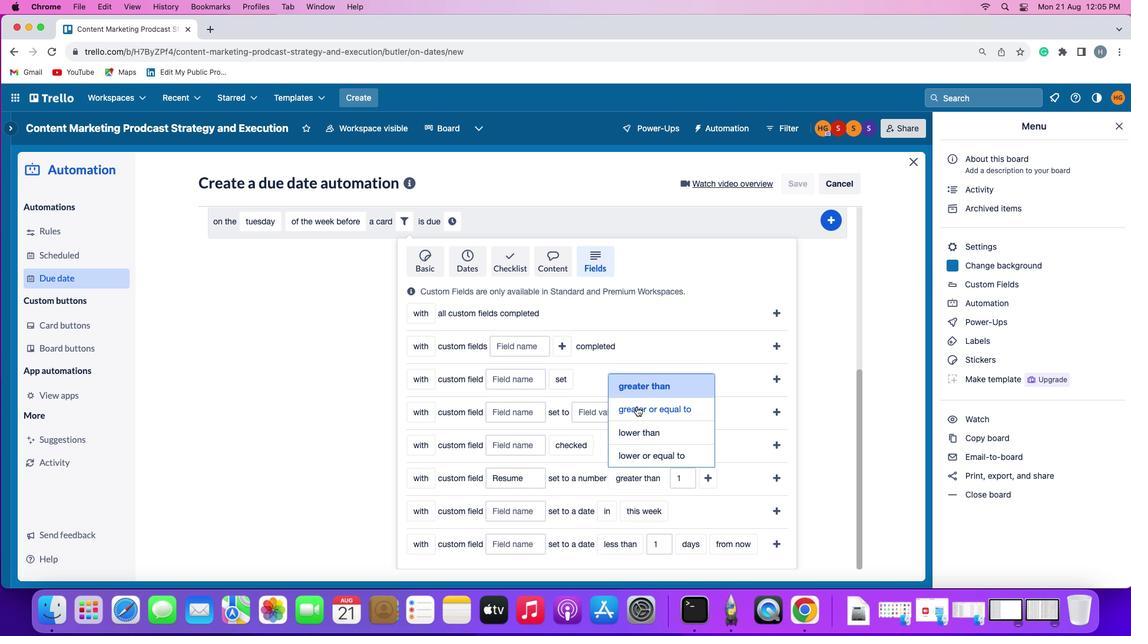 
Action: Mouse moved to (737, 472)
Screenshot: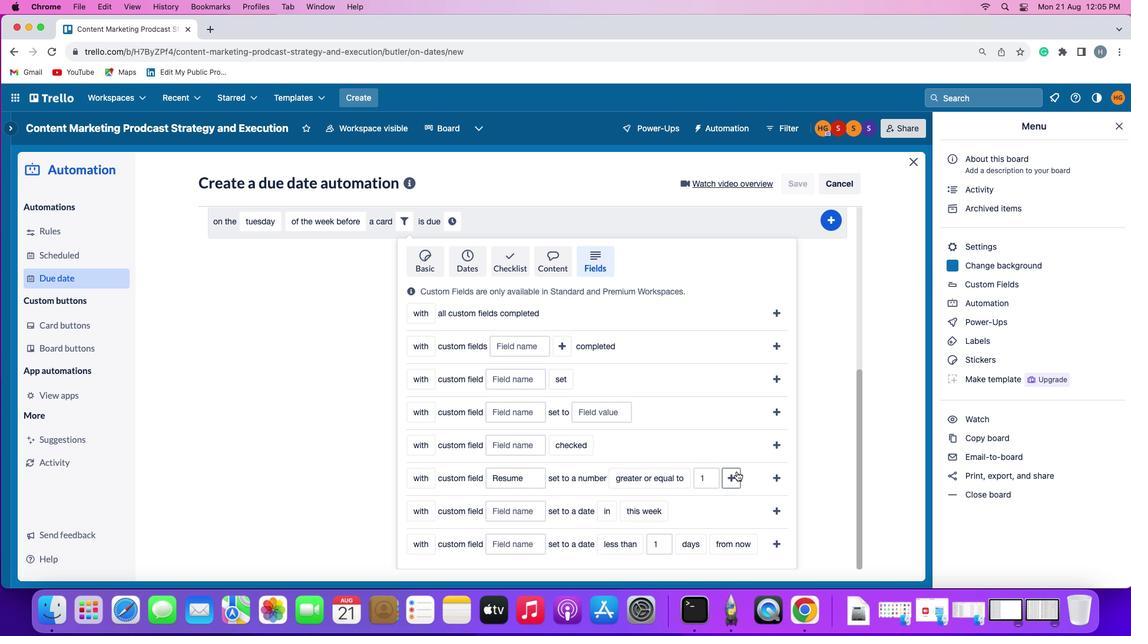 
Action: Mouse pressed left at (737, 472)
Screenshot: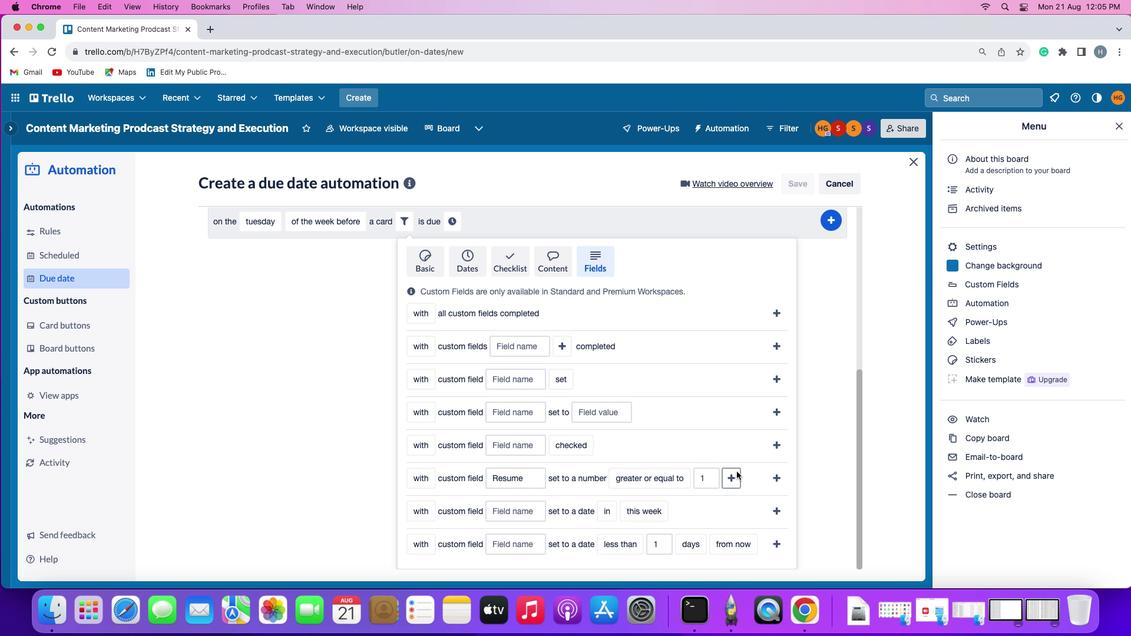 
Action: Mouse moved to (454, 500)
Screenshot: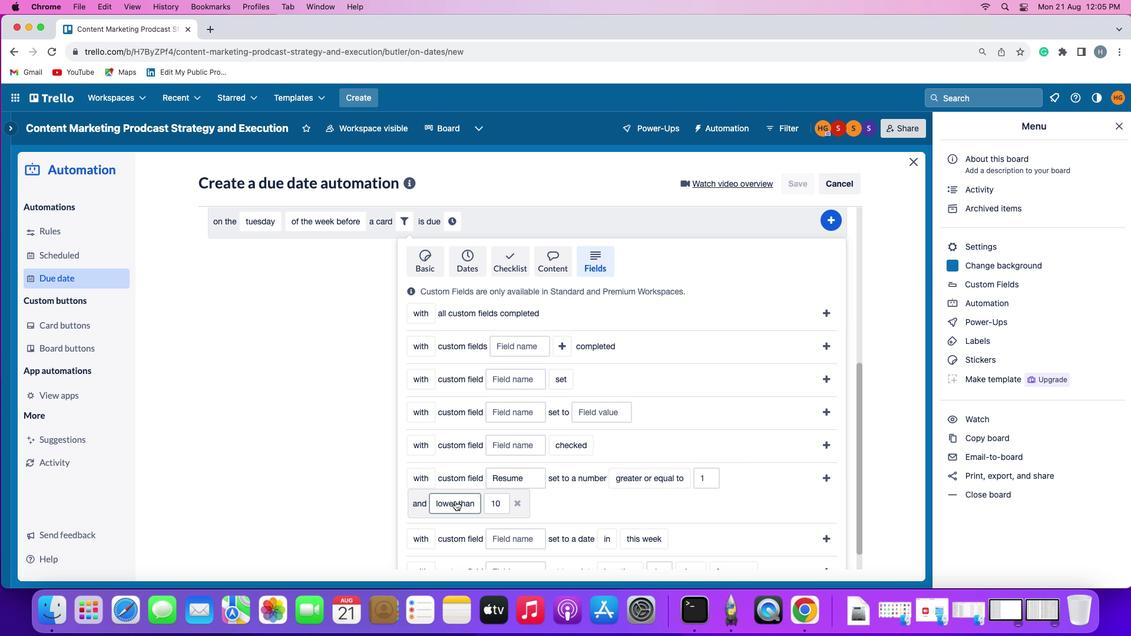 
Action: Mouse pressed left at (454, 500)
Screenshot: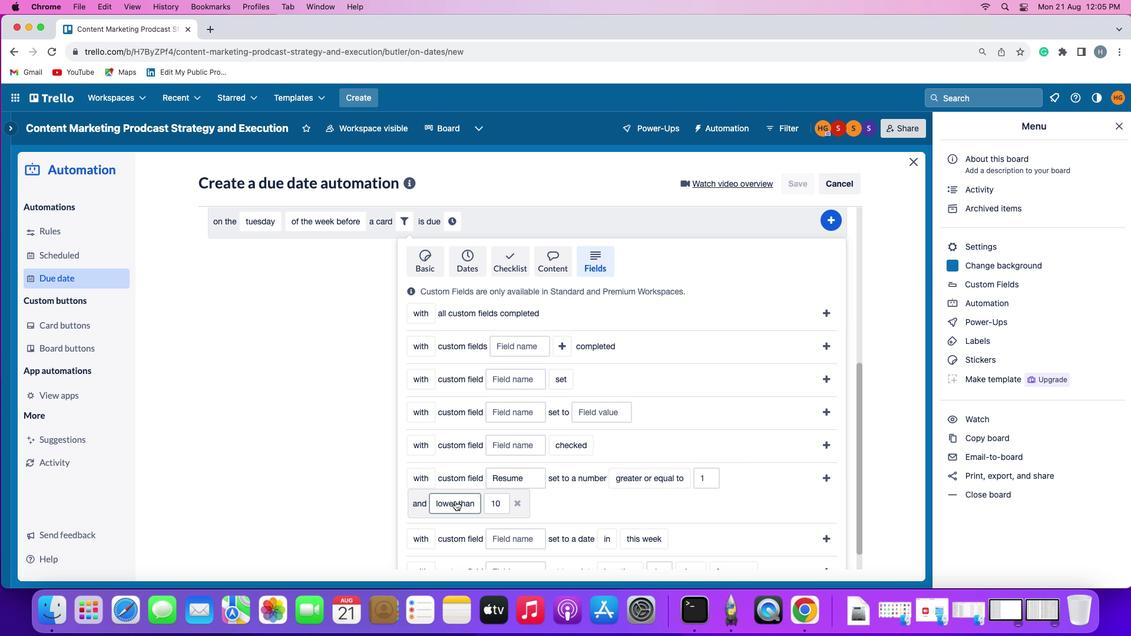 
Action: Mouse moved to (464, 459)
Screenshot: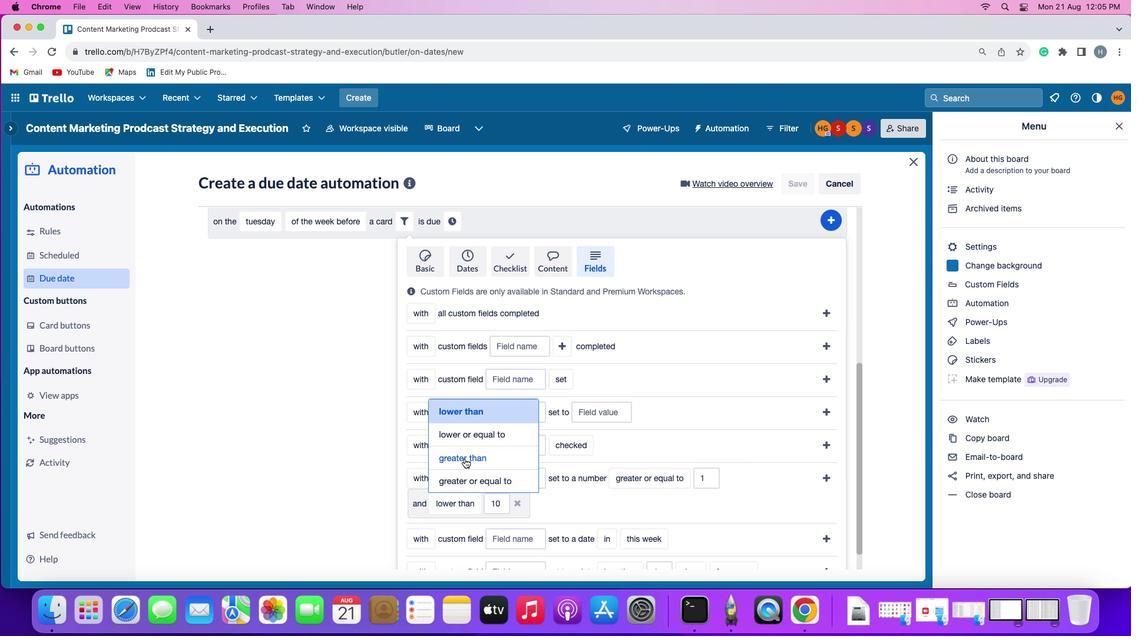 
Action: Mouse pressed left at (464, 459)
Screenshot: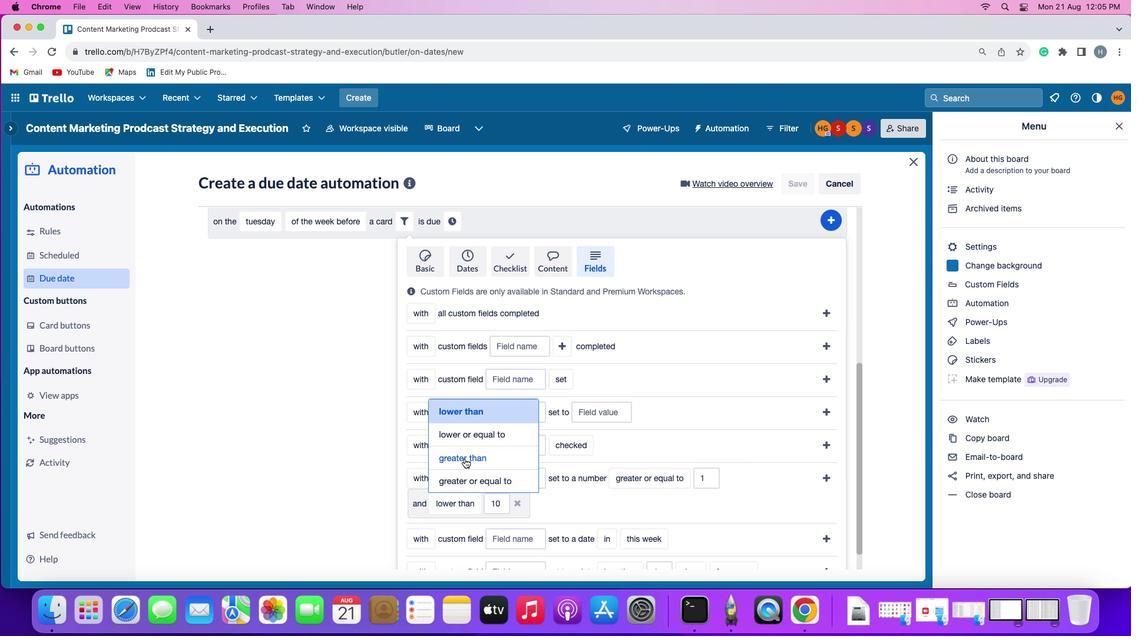 
Action: Mouse moved to (820, 474)
Screenshot: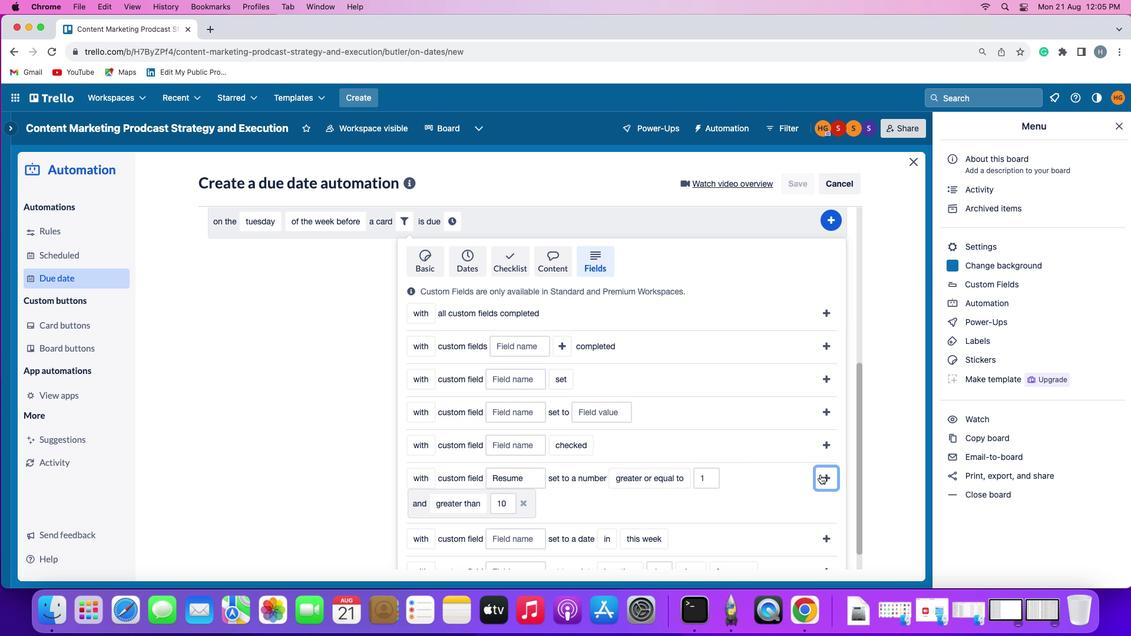 
Action: Mouse pressed left at (820, 474)
Screenshot: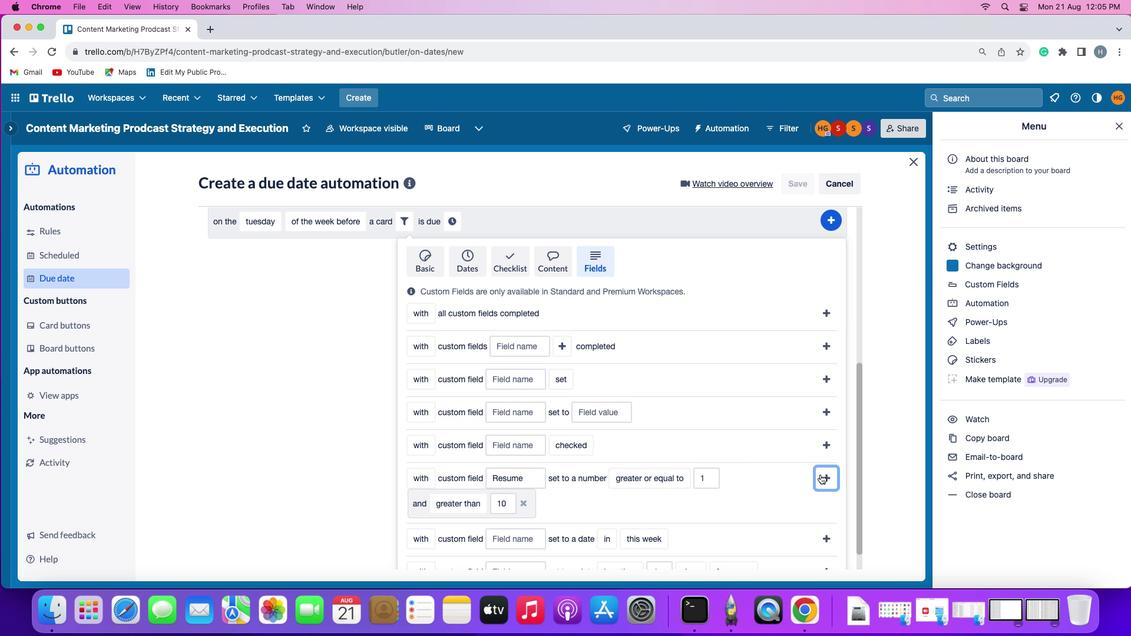 
Action: Mouse moved to (796, 513)
Screenshot: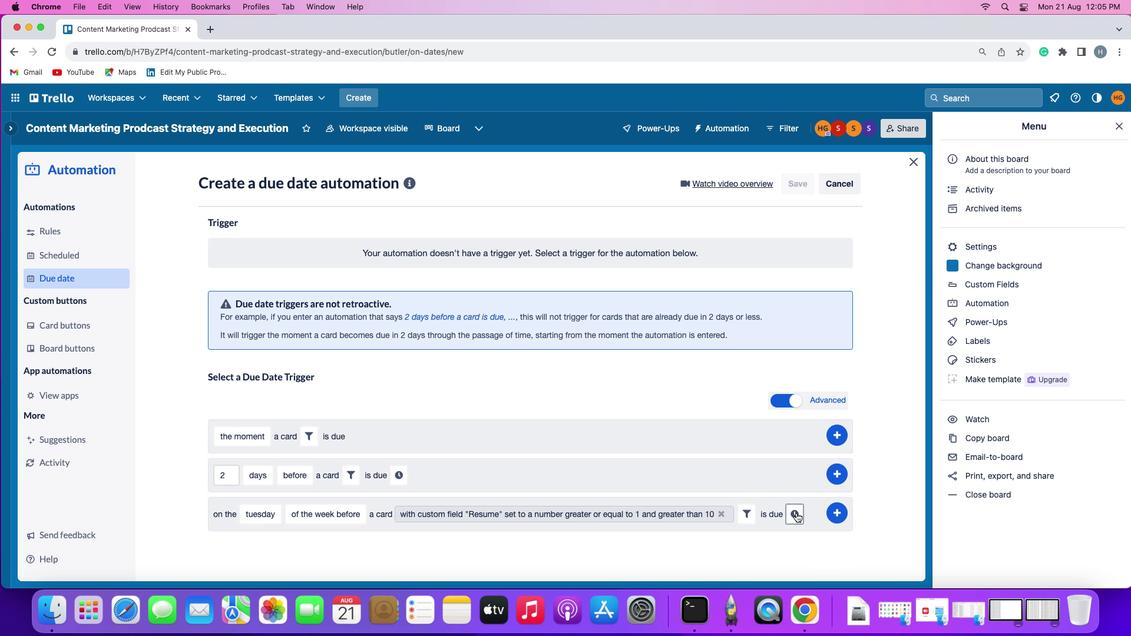 
Action: Mouse pressed left at (796, 513)
Screenshot: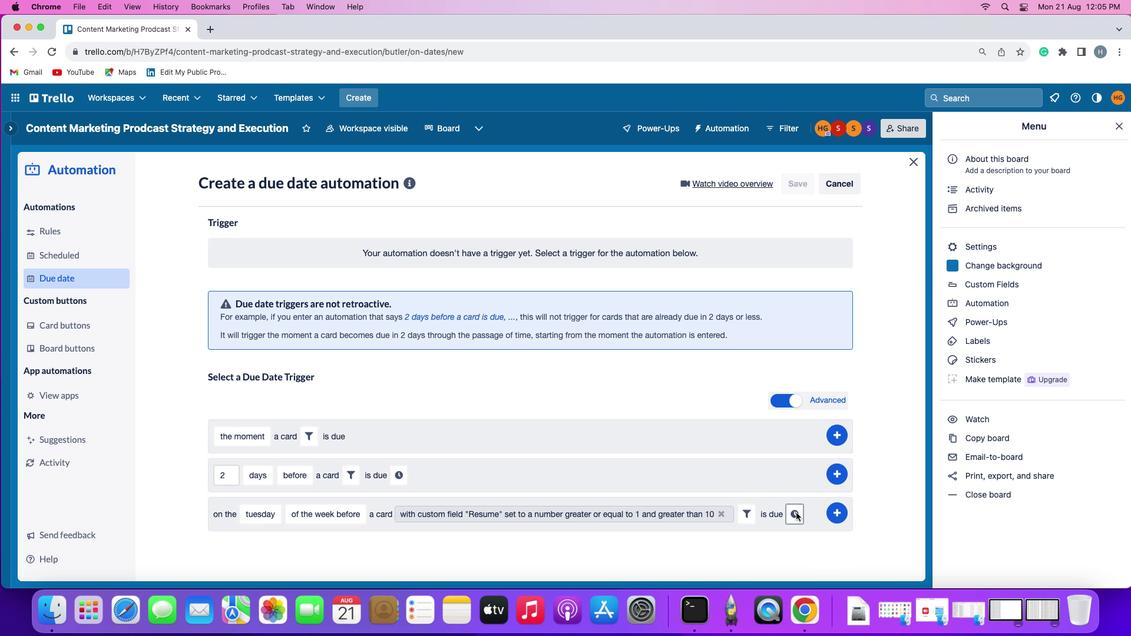 
Action: Mouse moved to (246, 540)
Screenshot: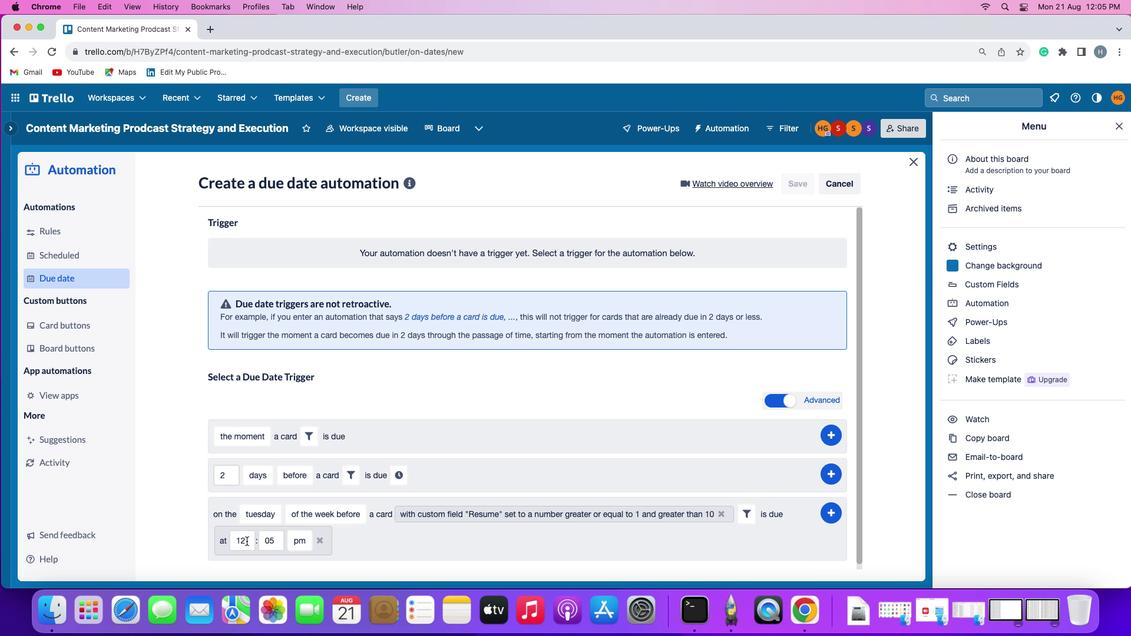 
Action: Mouse pressed left at (246, 540)
Screenshot: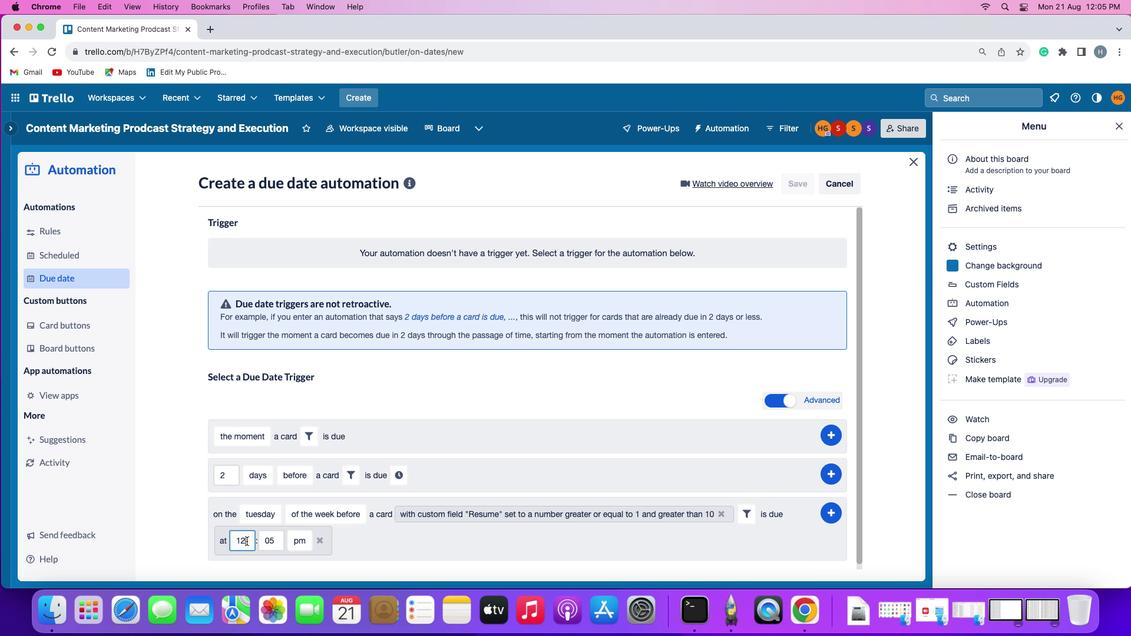 
Action: Mouse moved to (248, 539)
Screenshot: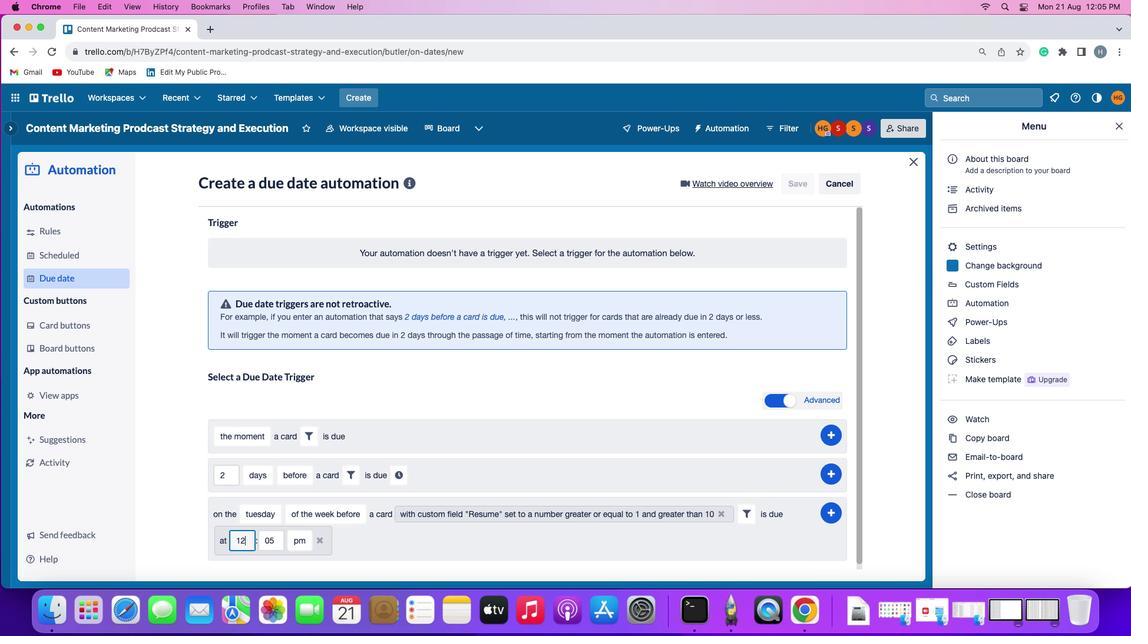 
Action: Key pressed Key.backspace'1'
Screenshot: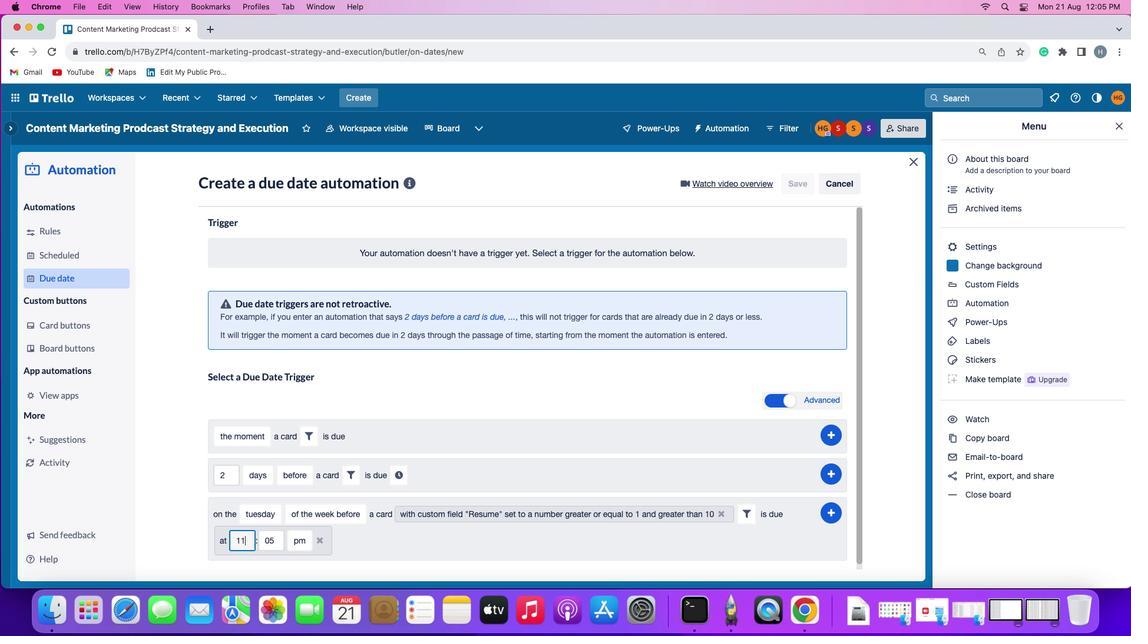 
Action: Mouse moved to (275, 542)
Screenshot: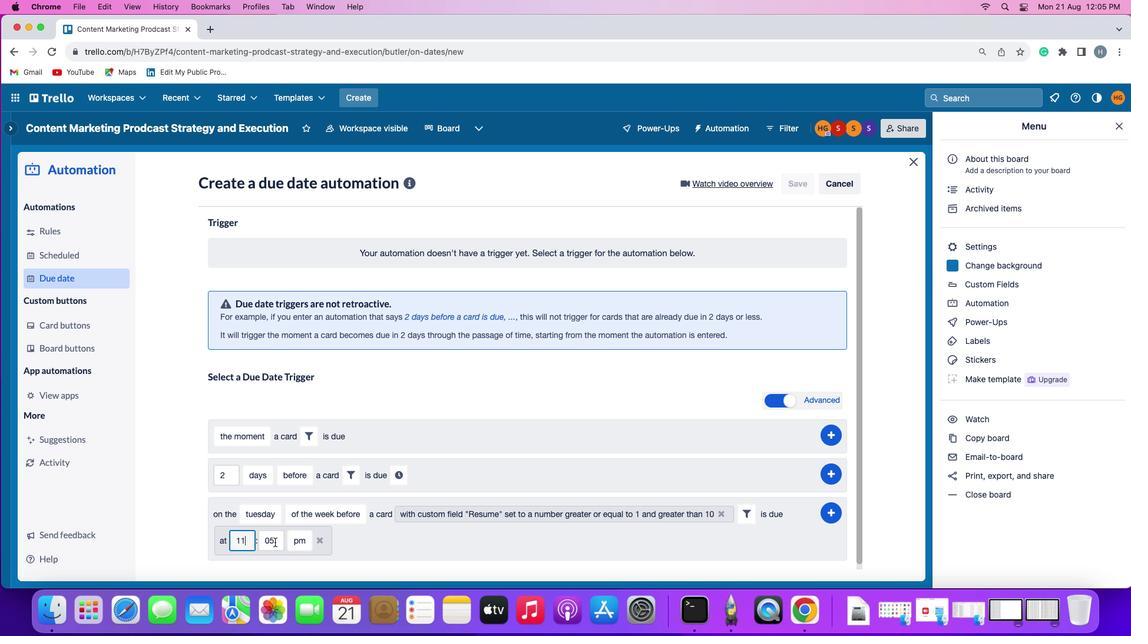 
Action: Mouse pressed left at (275, 542)
Screenshot: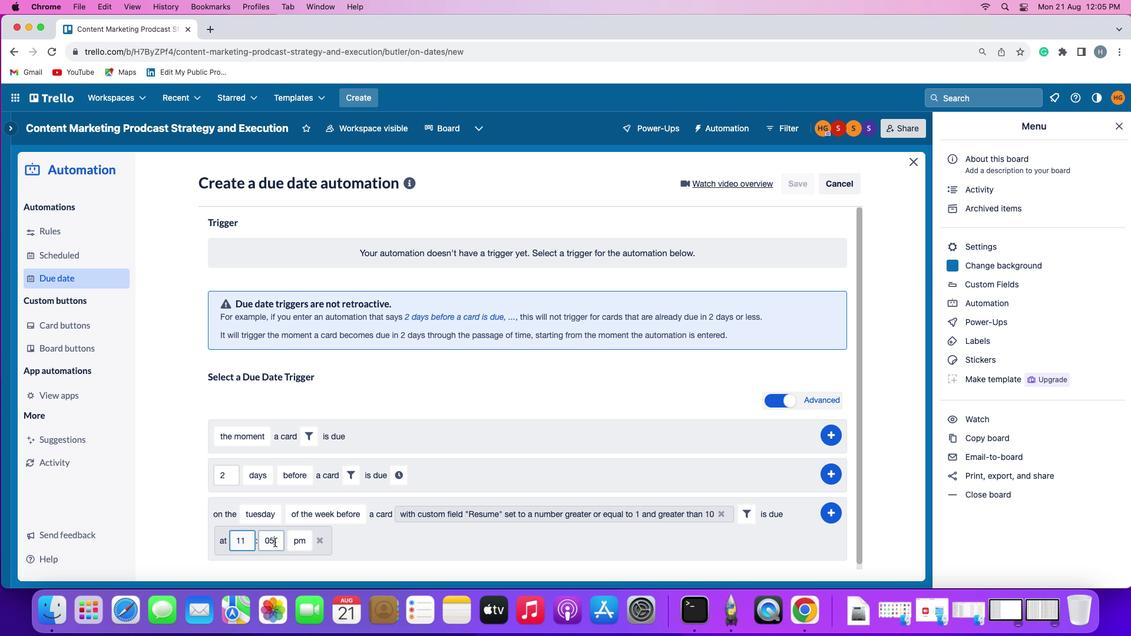 
Action: Mouse moved to (275, 542)
Screenshot: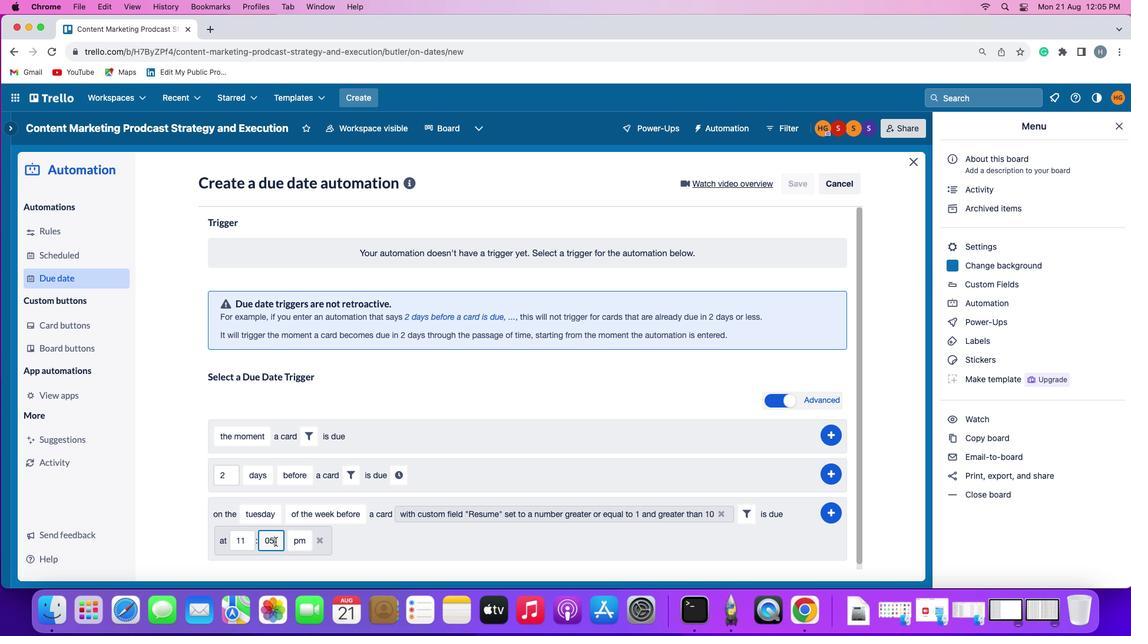 
Action: Key pressed Key.backspace
Screenshot: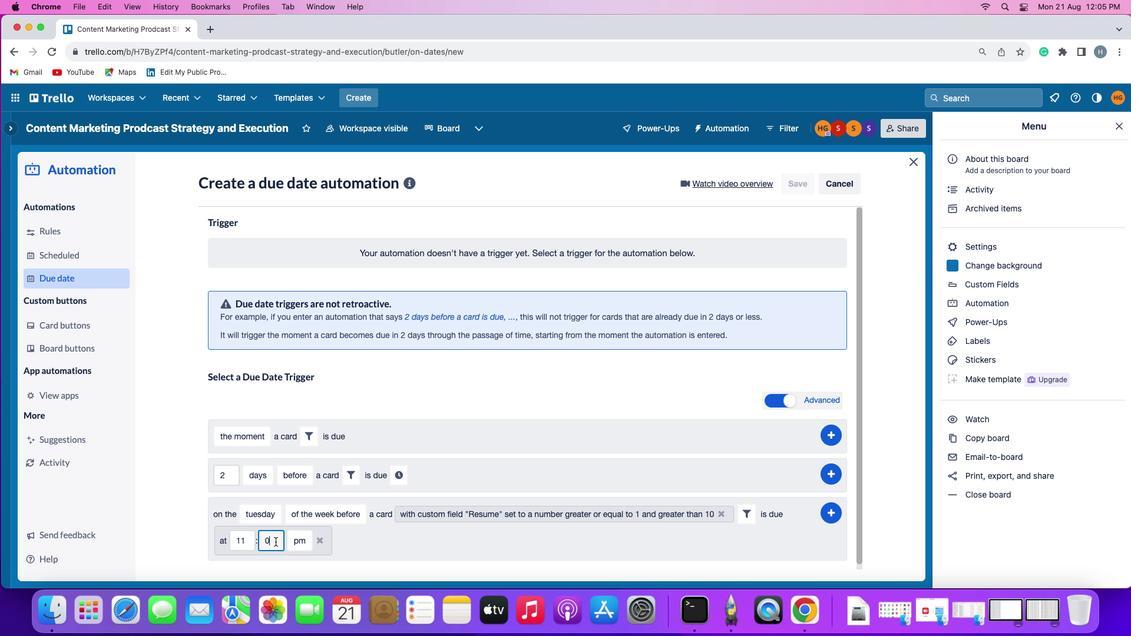 
Action: Mouse moved to (275, 540)
Screenshot: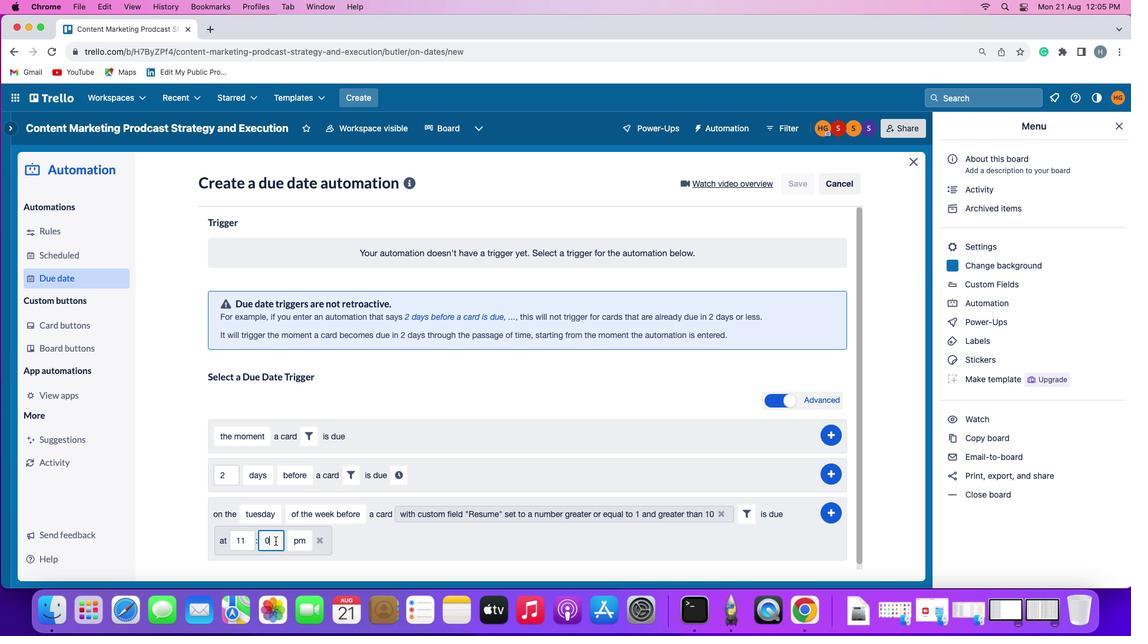 
Action: Key pressed '0'
Screenshot: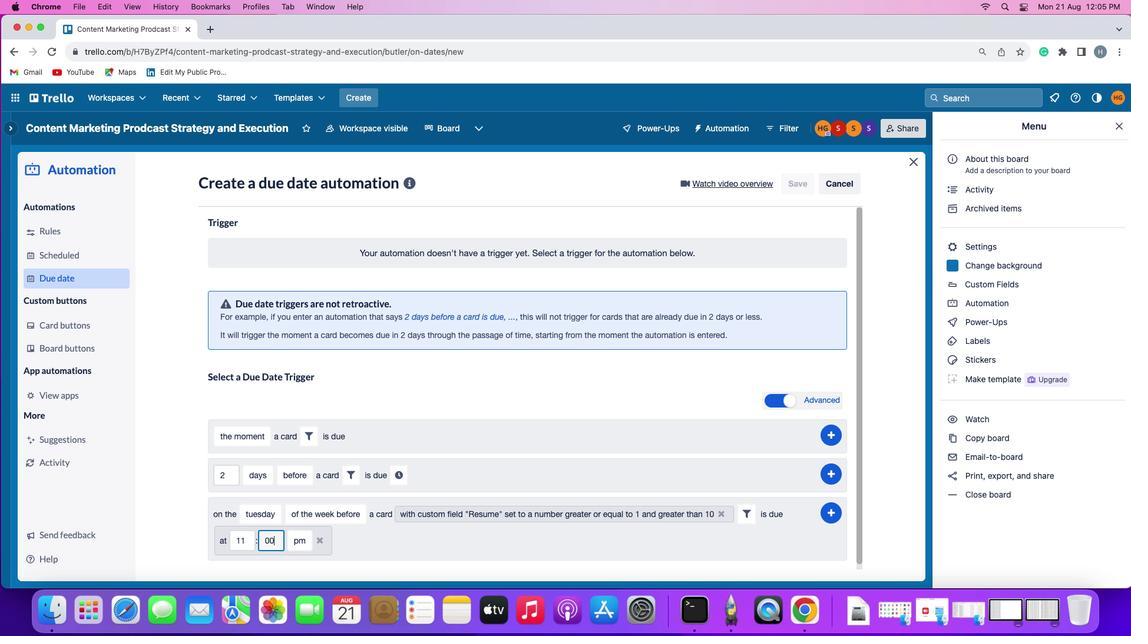 
Action: Mouse moved to (295, 540)
Screenshot: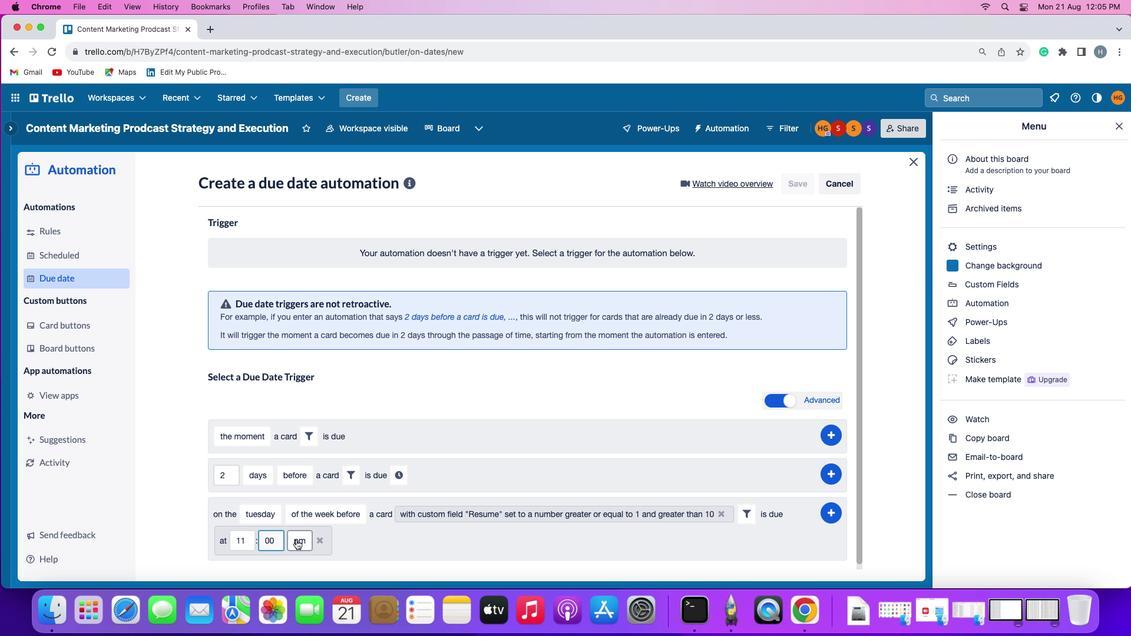 
Action: Mouse pressed left at (295, 540)
Screenshot: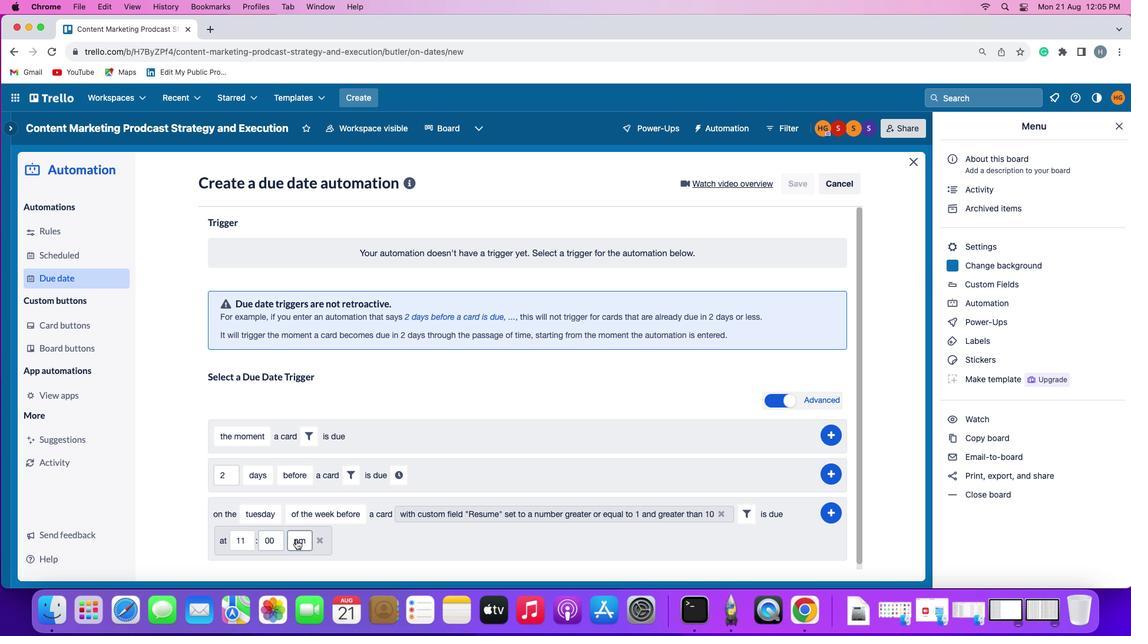 
Action: Mouse moved to (302, 497)
Screenshot: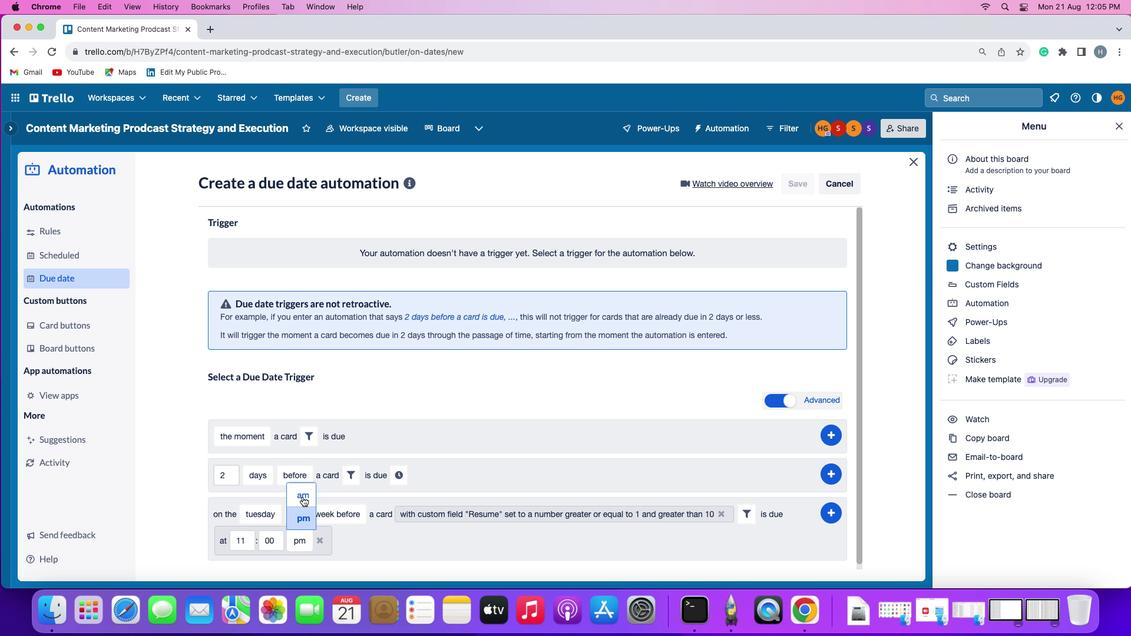 
Action: Mouse pressed left at (302, 497)
Screenshot: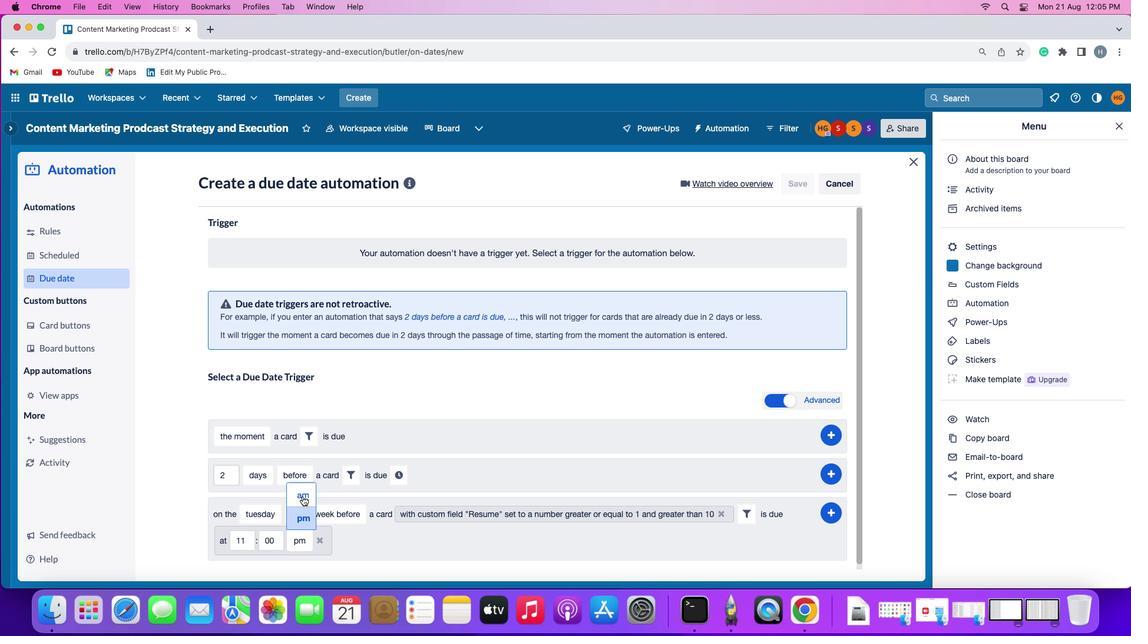 
Action: Mouse moved to (832, 509)
Screenshot: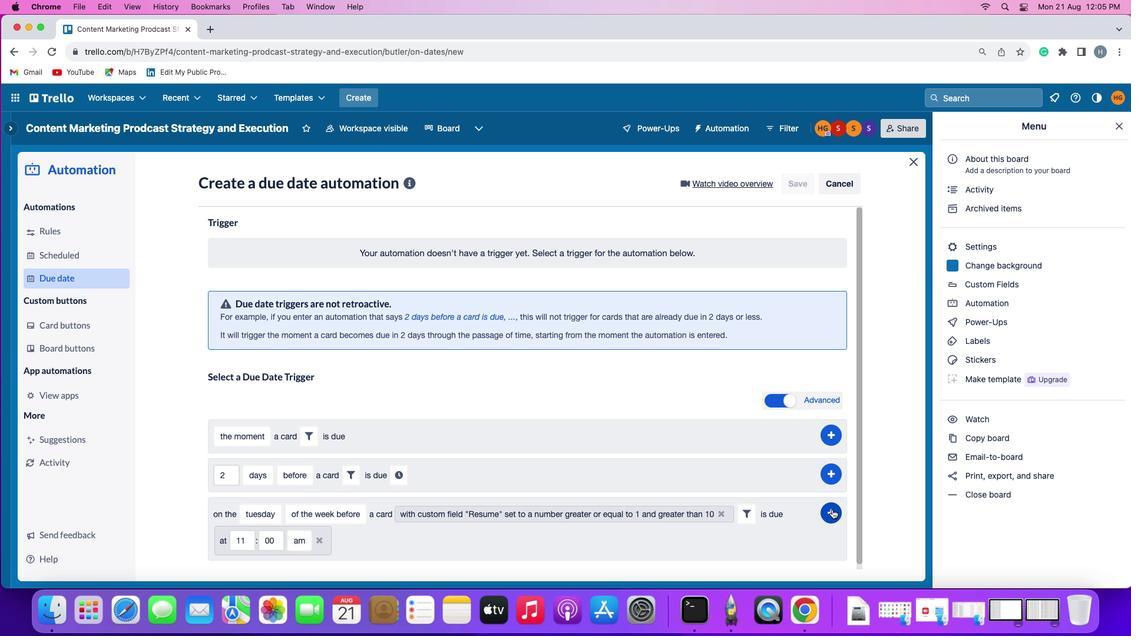 
Action: Mouse pressed left at (832, 509)
Screenshot: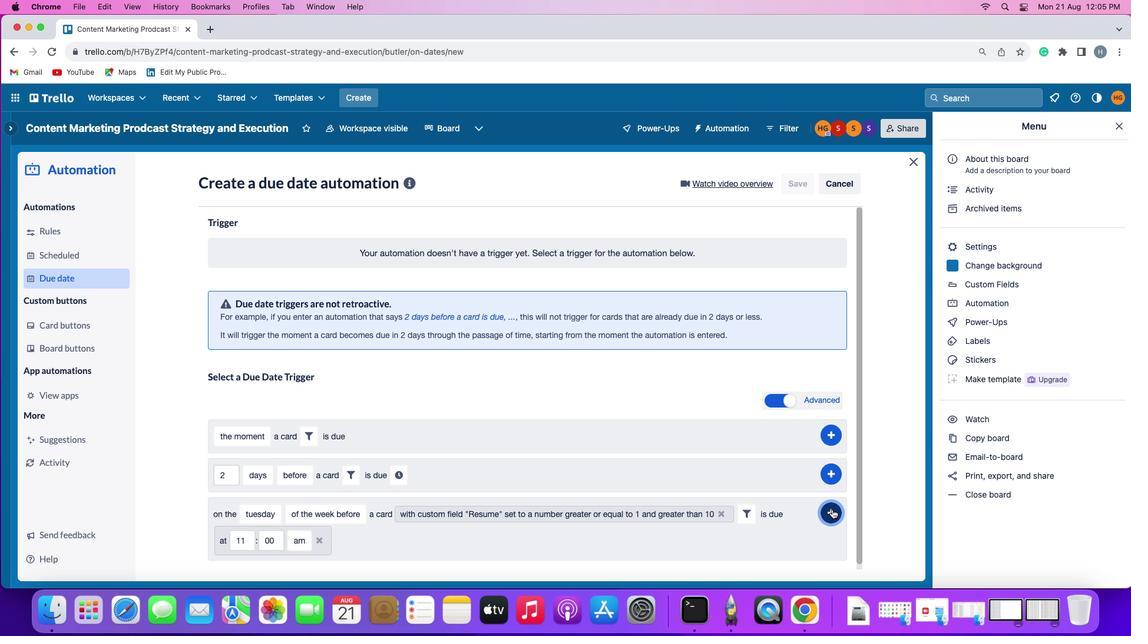 
Action: Mouse moved to (878, 406)
Screenshot: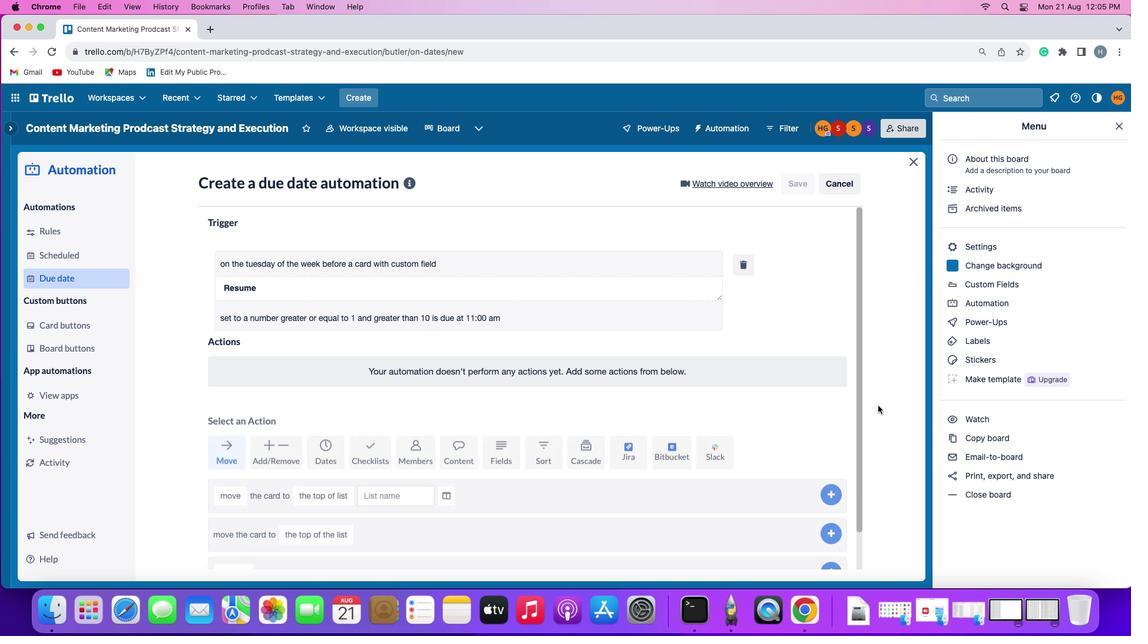 
